 Task: Look for space in Krnov, Czech Republic from 4th June, 2023 to 8th June, 2023 for 2 adults in price range Rs.8000 to Rs.16000. Place can be private room with 1  bedroom having 1 bed and 1 bathroom. Property type can be house, flat, guest house, hotel. Booking option can be shelf check-in. Required host language is English.
Action: Mouse moved to (429, 84)
Screenshot: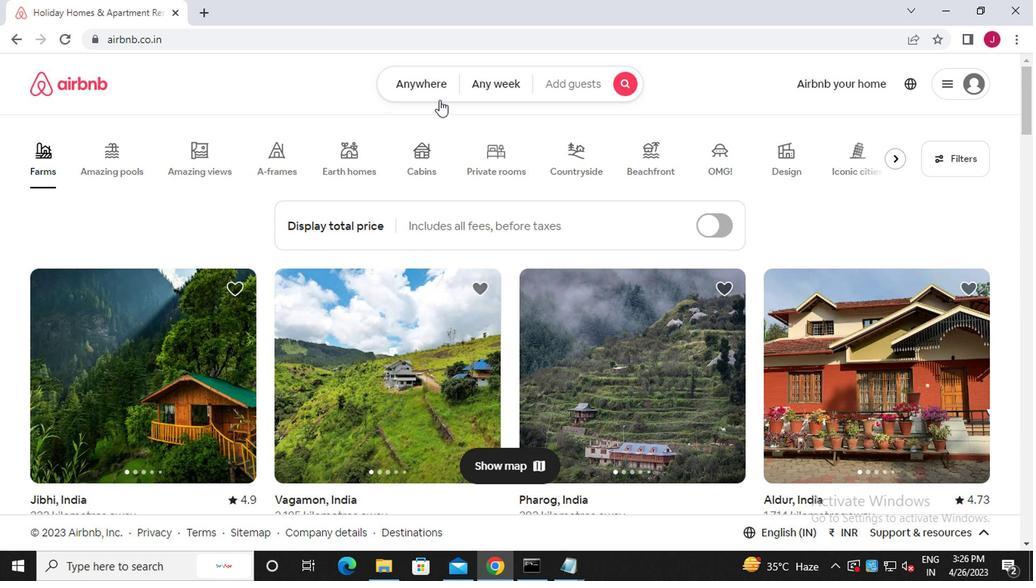 
Action: Mouse pressed left at (429, 84)
Screenshot: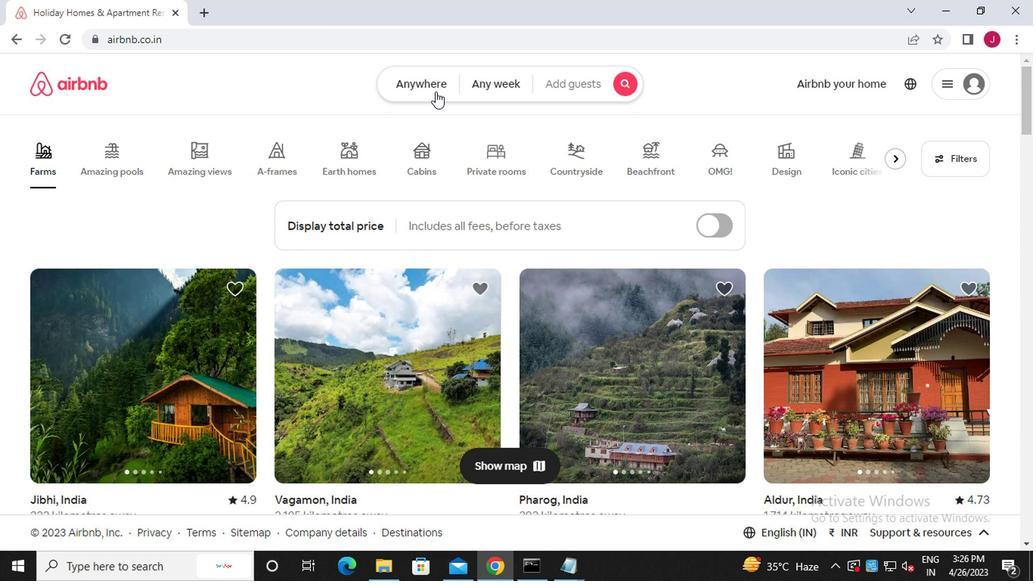 
Action: Mouse moved to (256, 146)
Screenshot: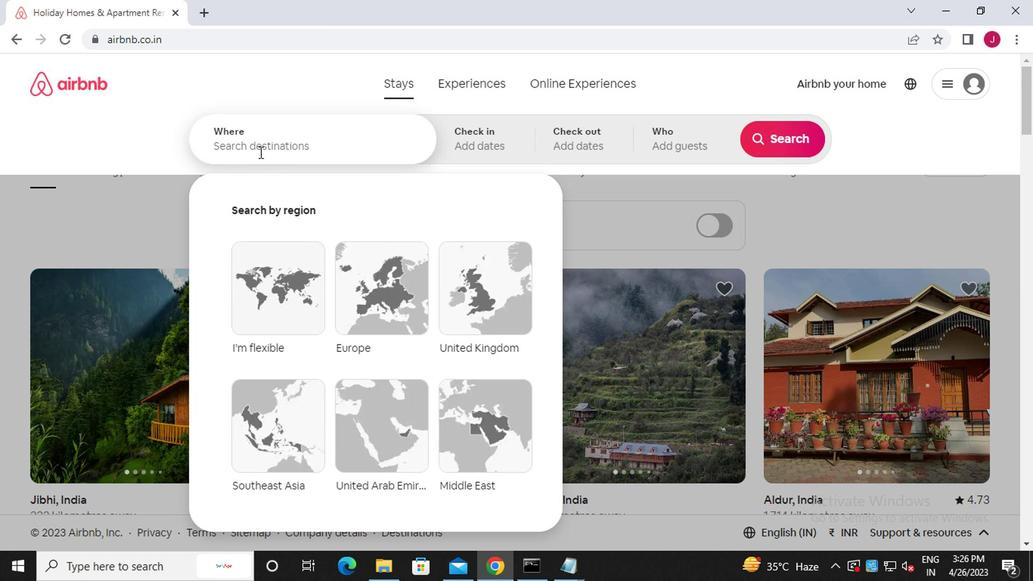 
Action: Mouse pressed left at (256, 146)
Screenshot: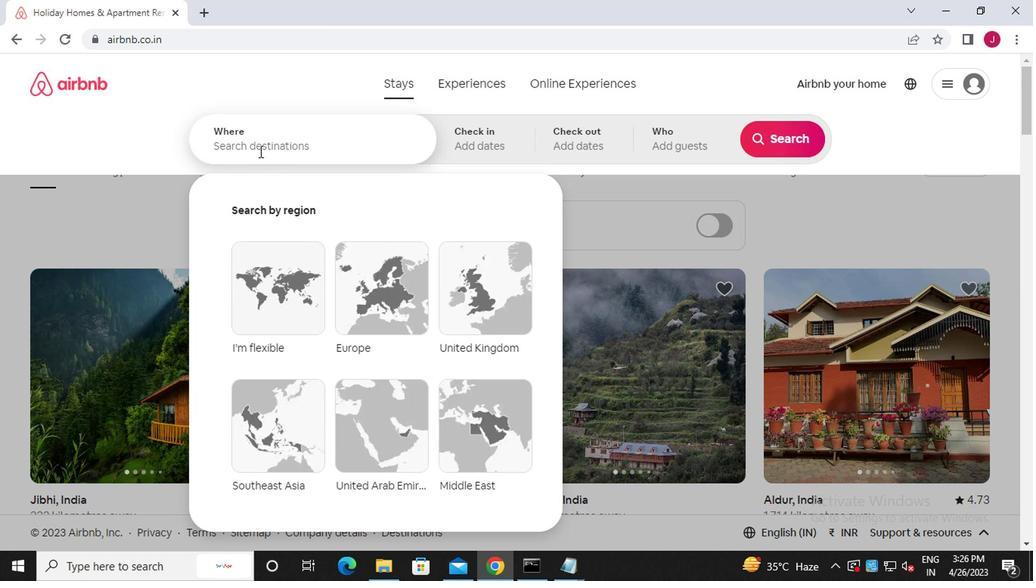 
Action: Mouse moved to (256, 146)
Screenshot: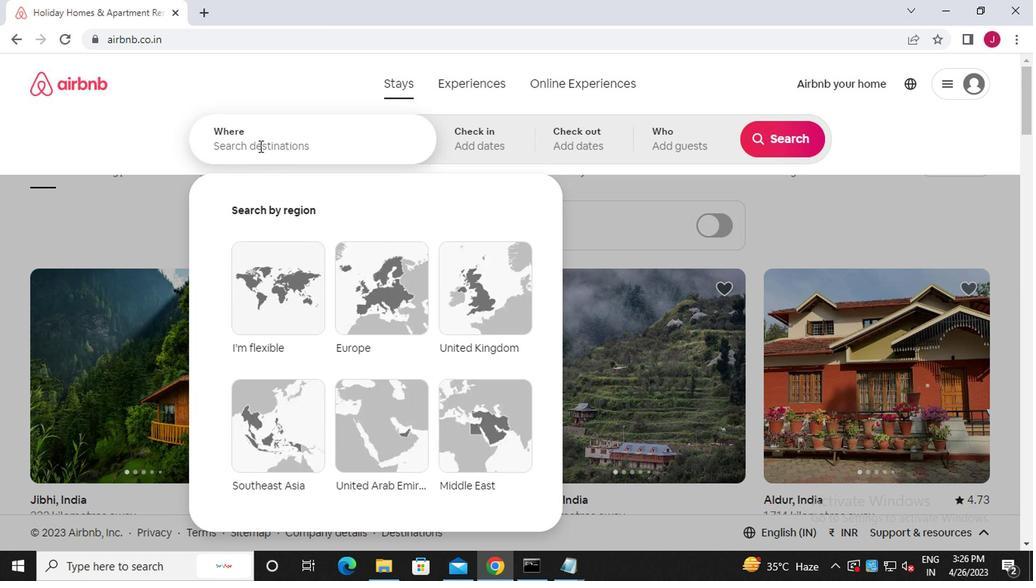 
Action: Key pressed k<Key.caps_lock>rnov,<Key.caps_lock>c<Key.caps_lock>zech
Screenshot: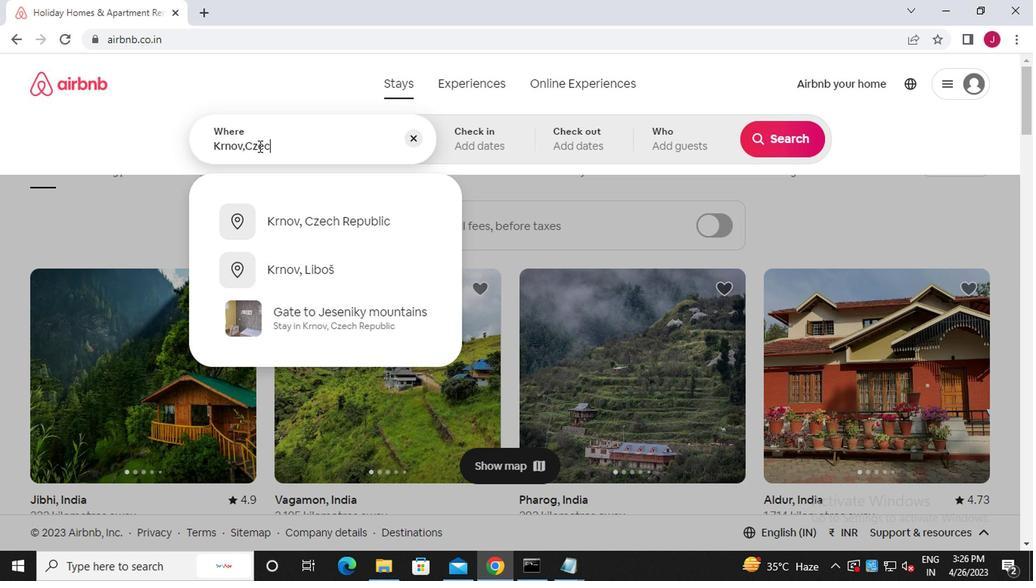
Action: Mouse scrolled (256, 147) with delta (0, 0)
Screenshot: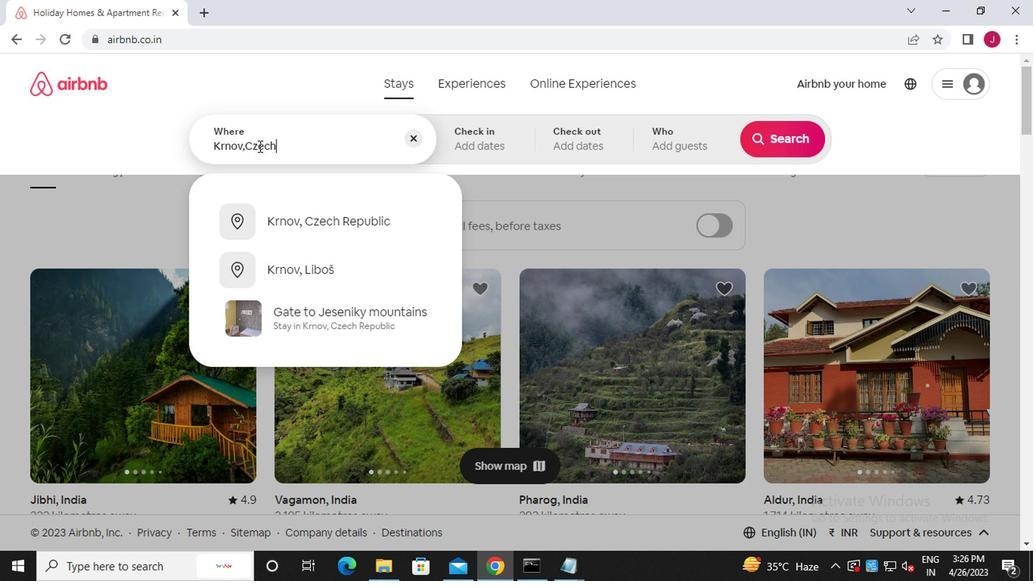 
Action: Mouse moved to (345, 229)
Screenshot: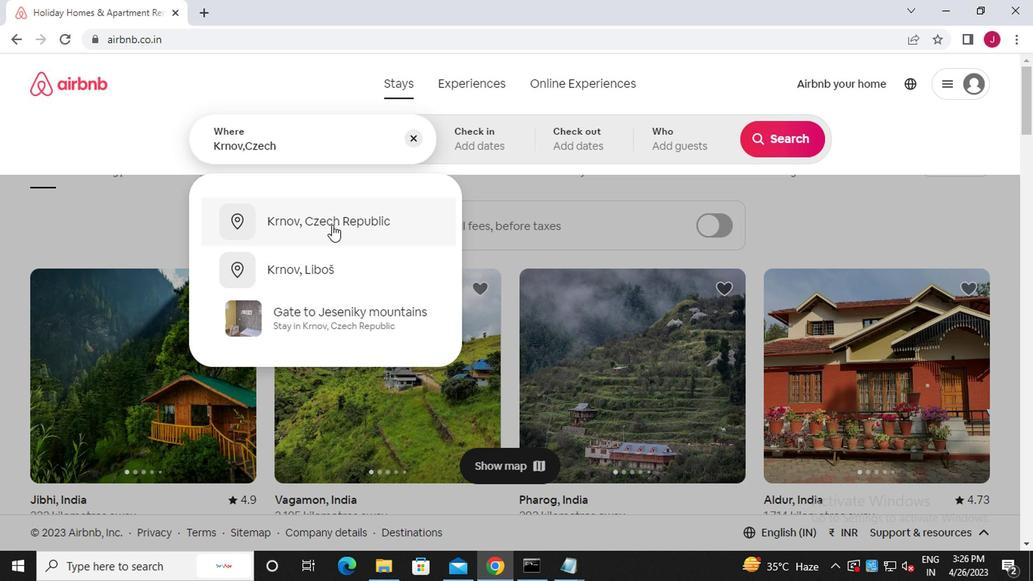 
Action: Mouse pressed left at (345, 229)
Screenshot: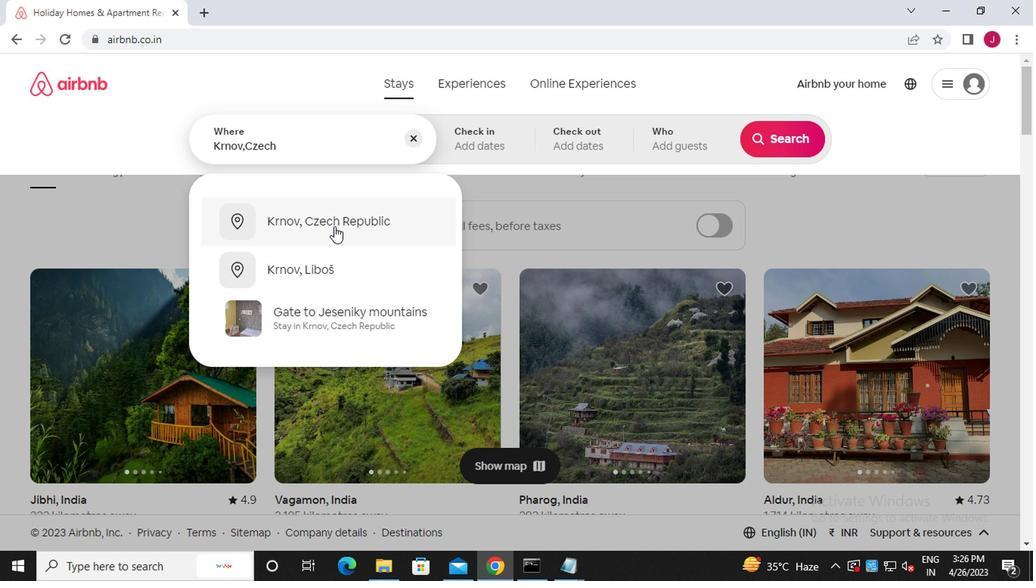 
Action: Mouse moved to (772, 258)
Screenshot: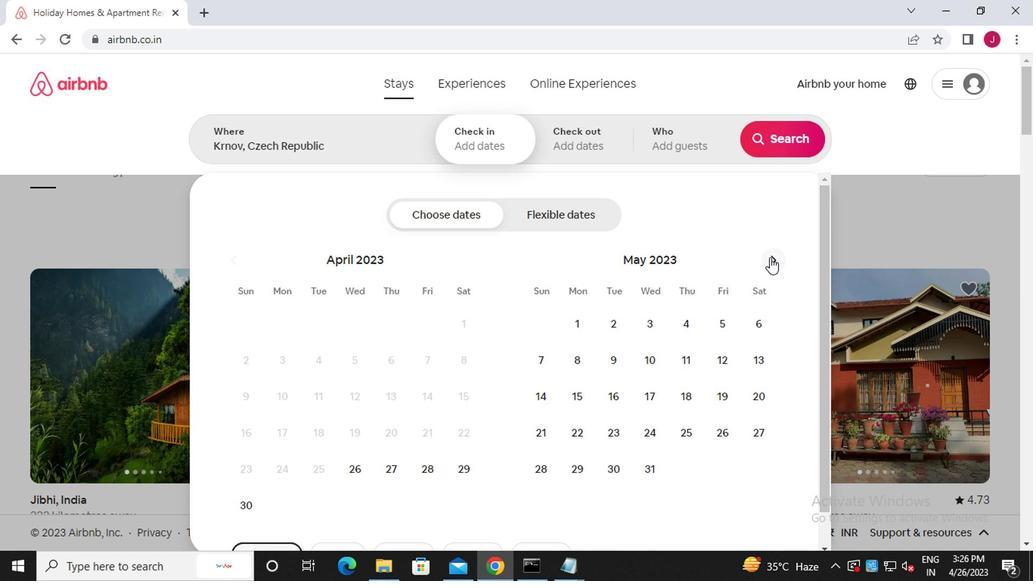 
Action: Mouse pressed left at (772, 258)
Screenshot: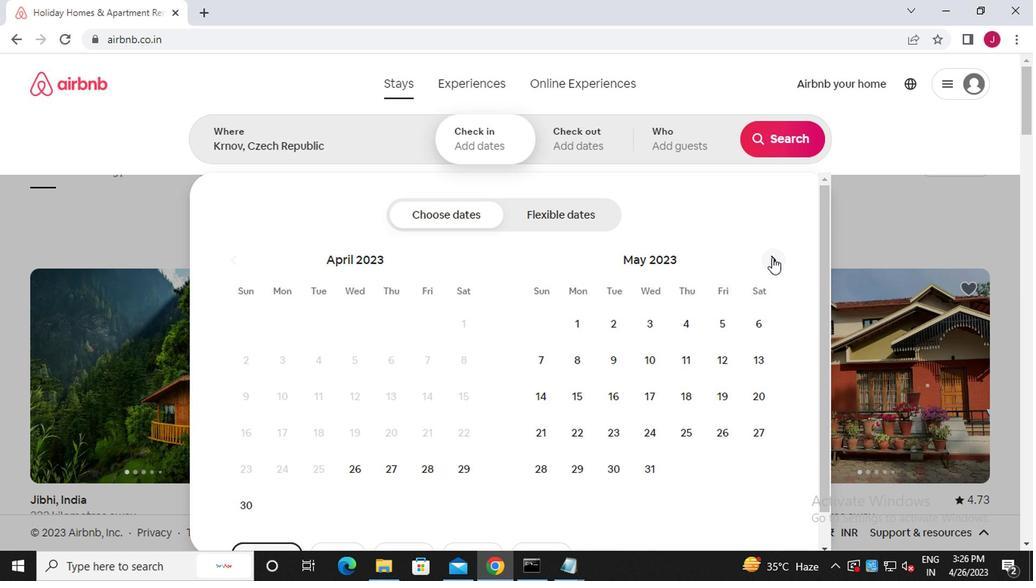 
Action: Mouse moved to (538, 362)
Screenshot: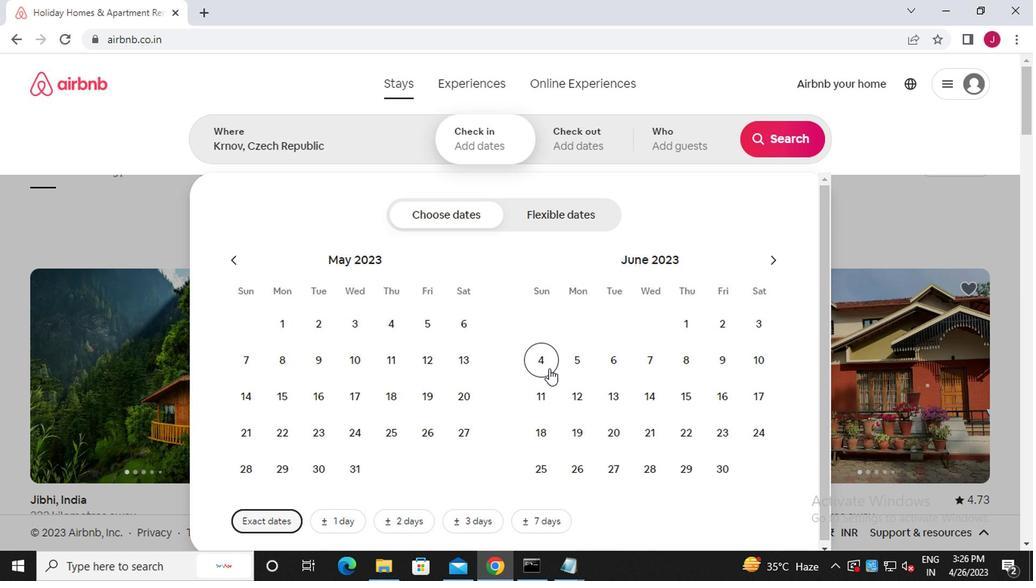 
Action: Mouse pressed left at (538, 362)
Screenshot: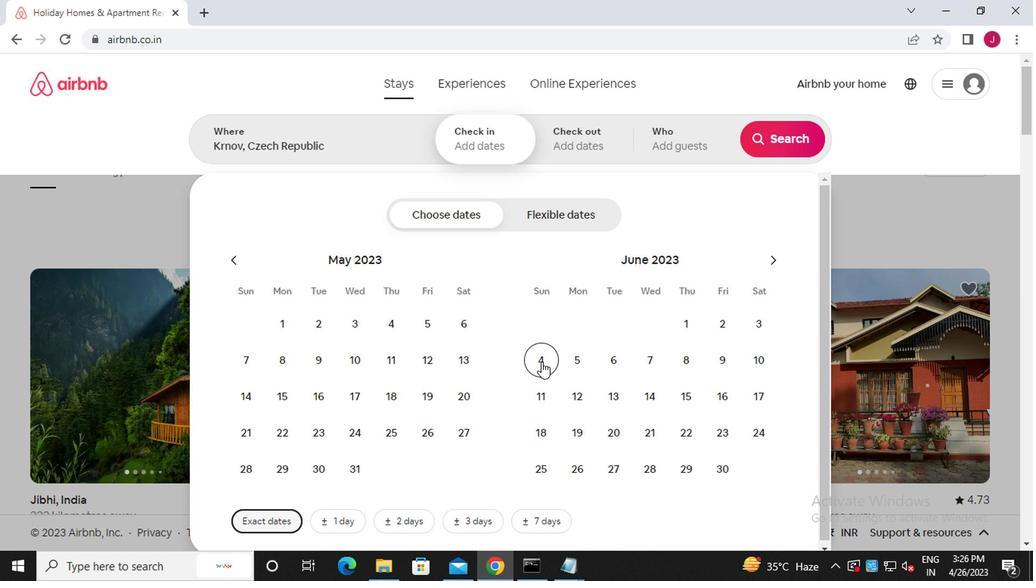 
Action: Mouse moved to (669, 359)
Screenshot: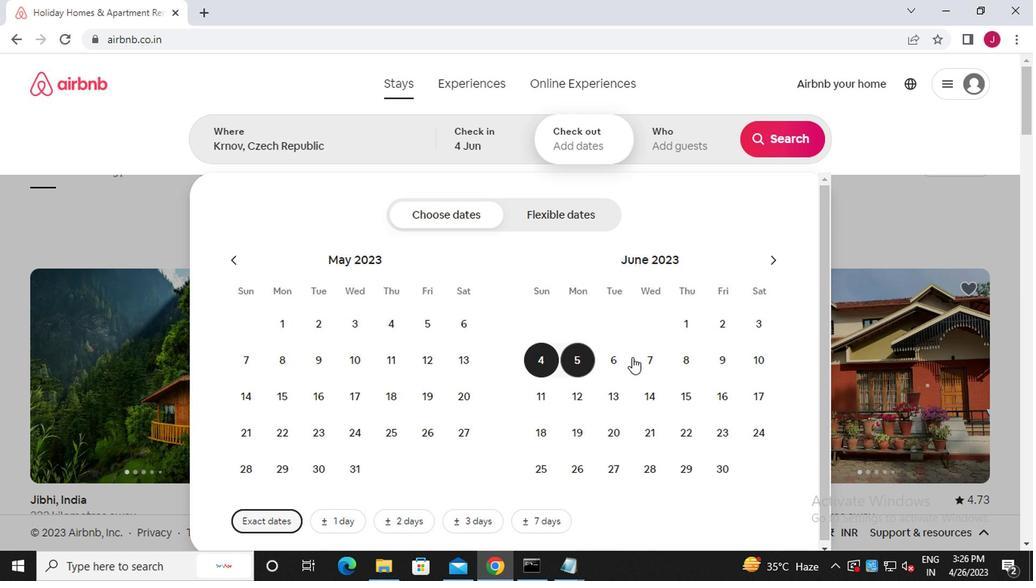 
Action: Mouse pressed left at (669, 359)
Screenshot: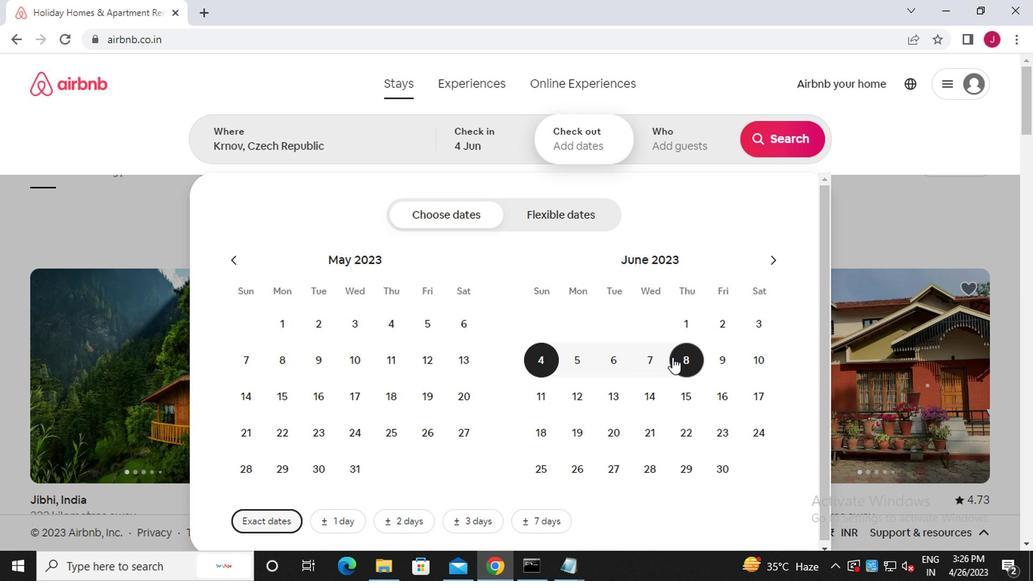 
Action: Mouse moved to (684, 139)
Screenshot: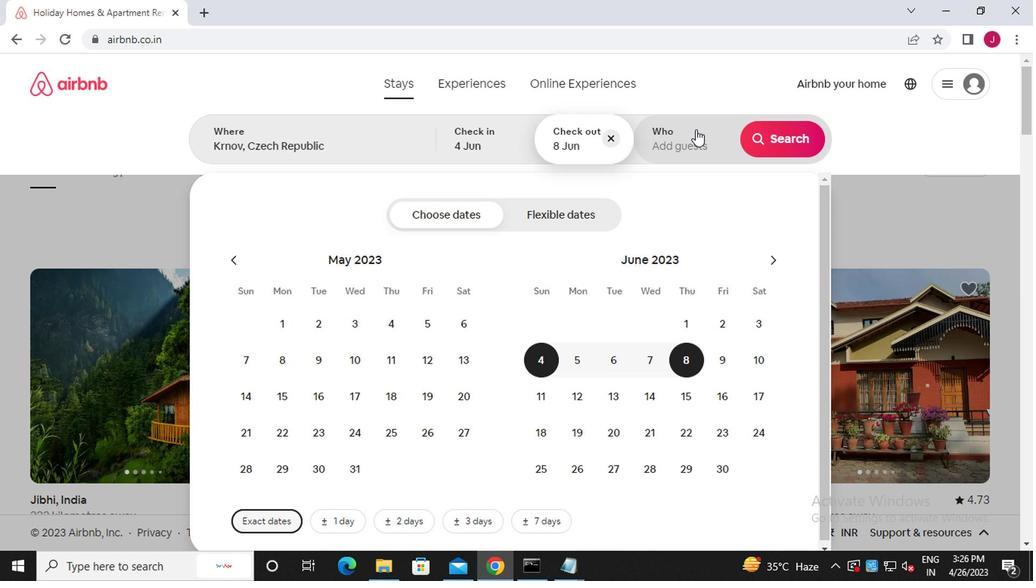 
Action: Mouse pressed left at (684, 139)
Screenshot: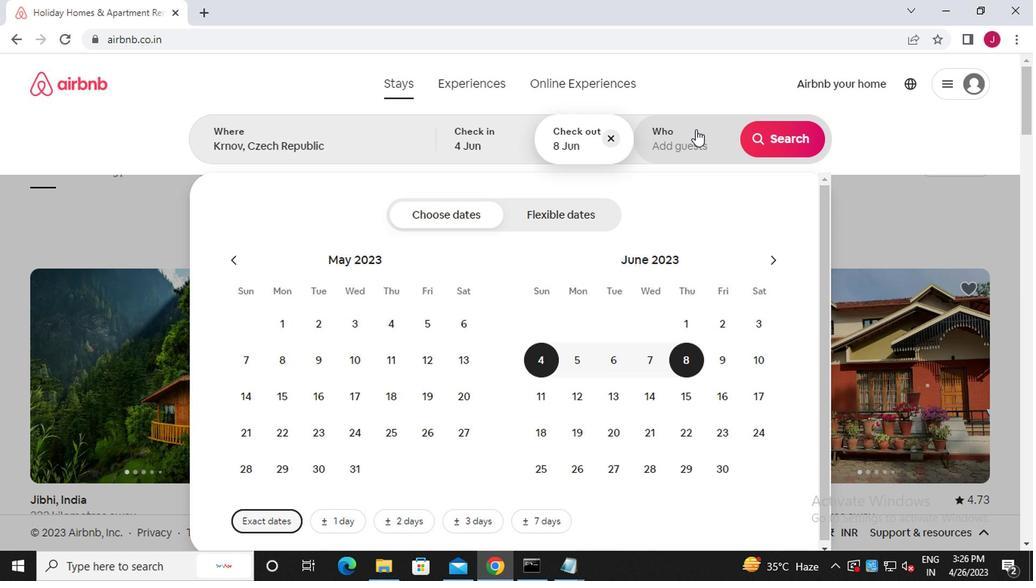 
Action: Mouse moved to (786, 217)
Screenshot: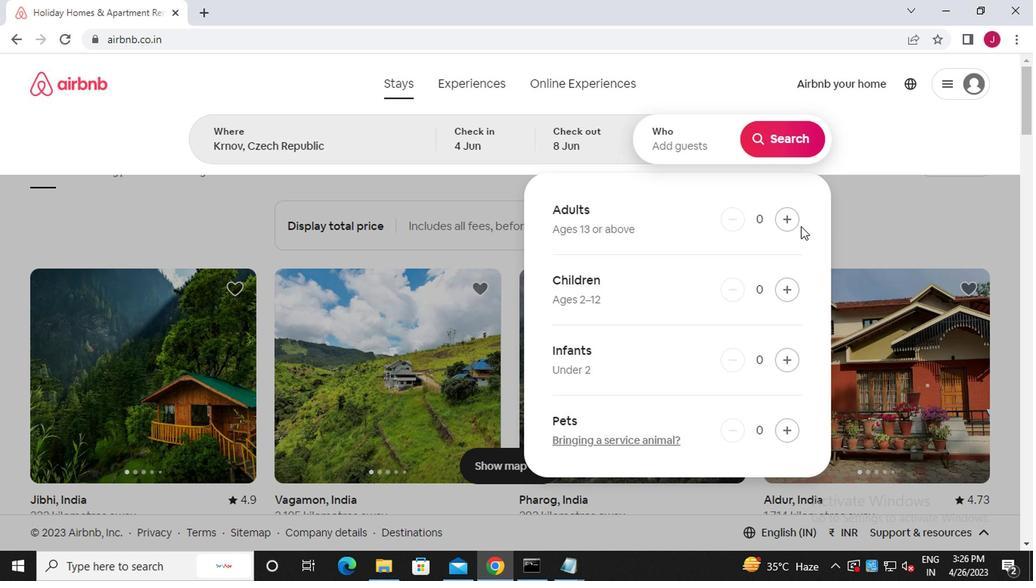 
Action: Mouse pressed left at (786, 217)
Screenshot: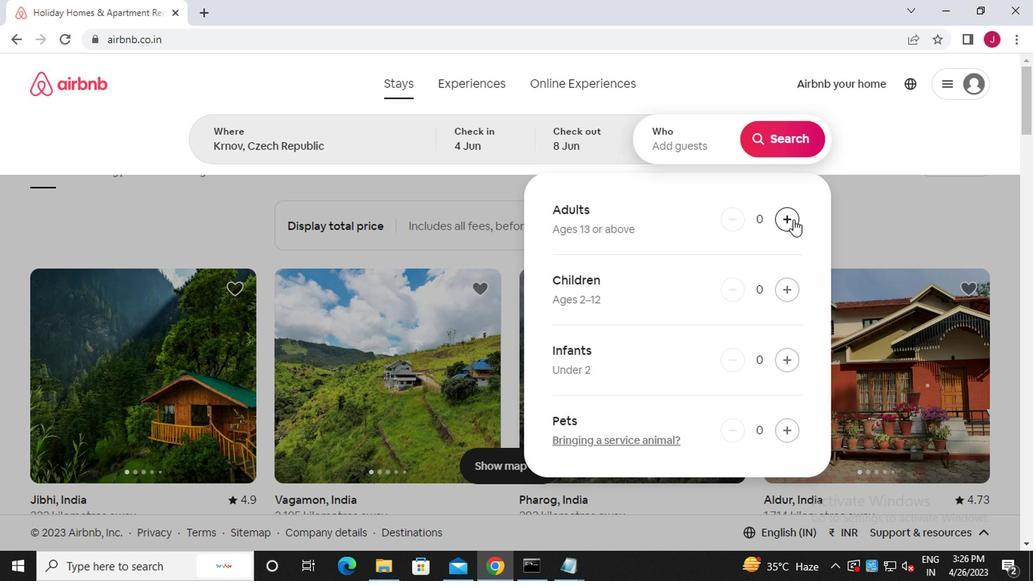
Action: Mouse moved to (786, 217)
Screenshot: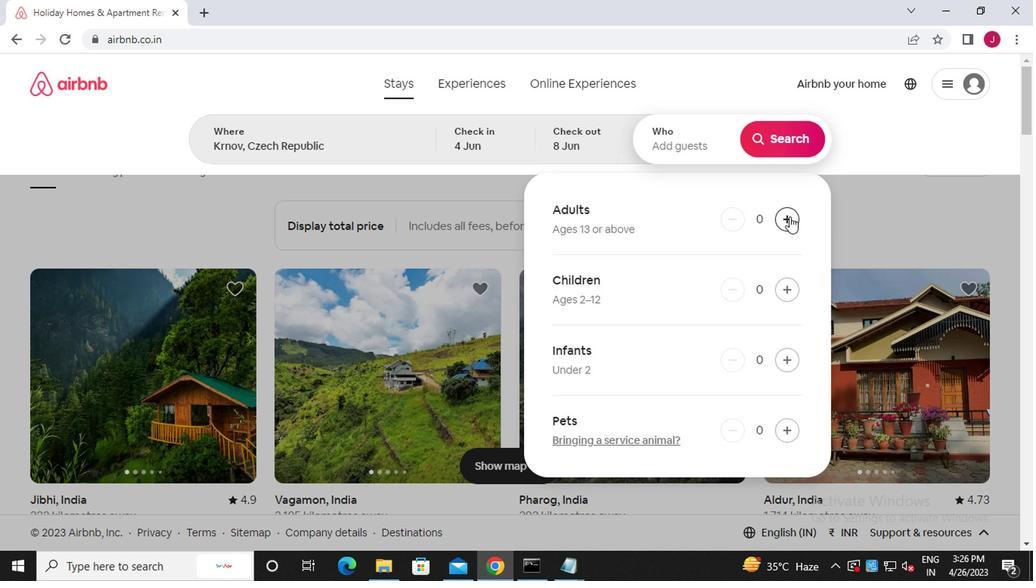 
Action: Mouse pressed left at (786, 217)
Screenshot: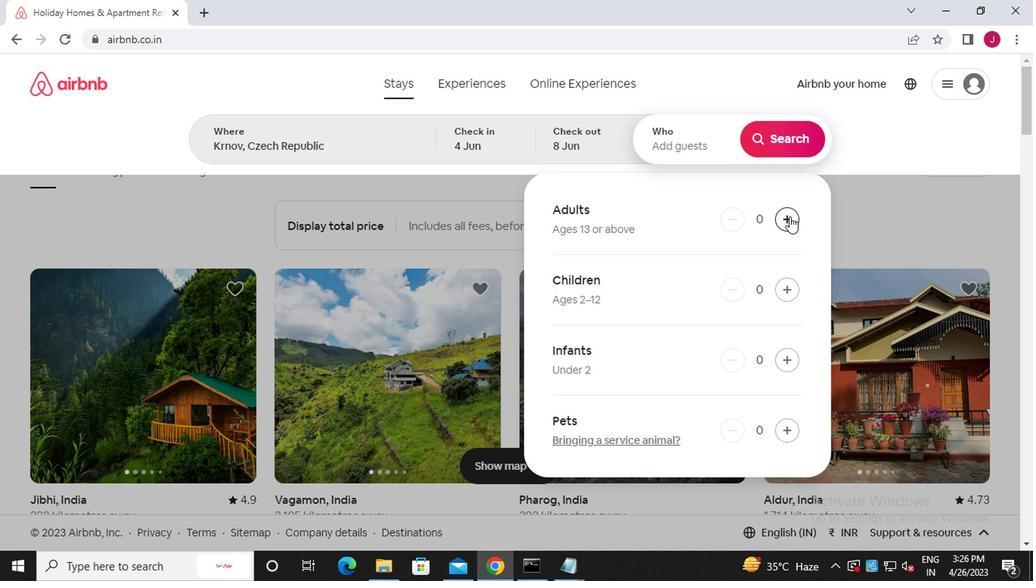 
Action: Mouse moved to (786, 142)
Screenshot: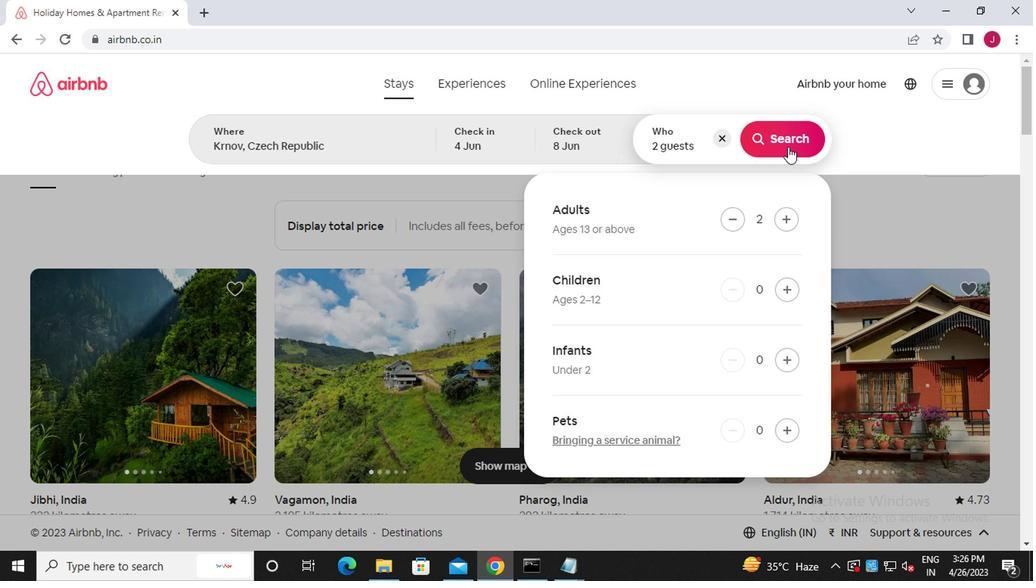 
Action: Mouse pressed left at (786, 142)
Screenshot: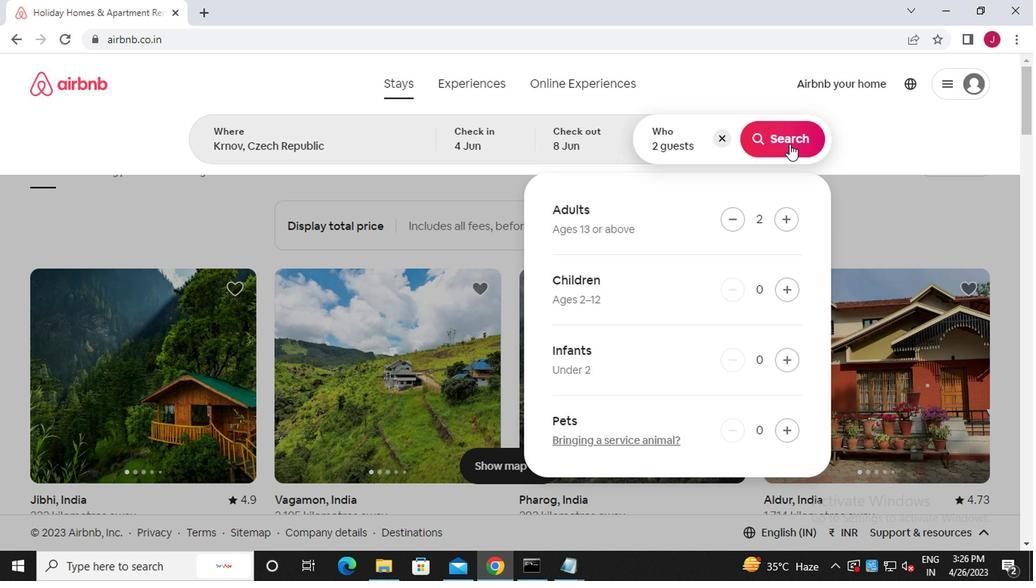 
Action: Mouse moved to (967, 136)
Screenshot: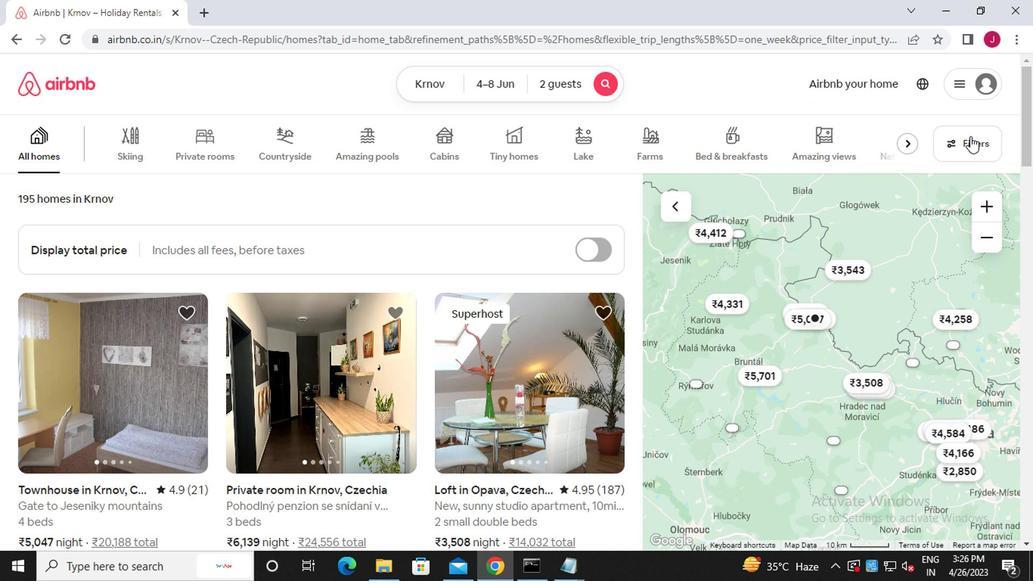 
Action: Mouse pressed left at (967, 136)
Screenshot: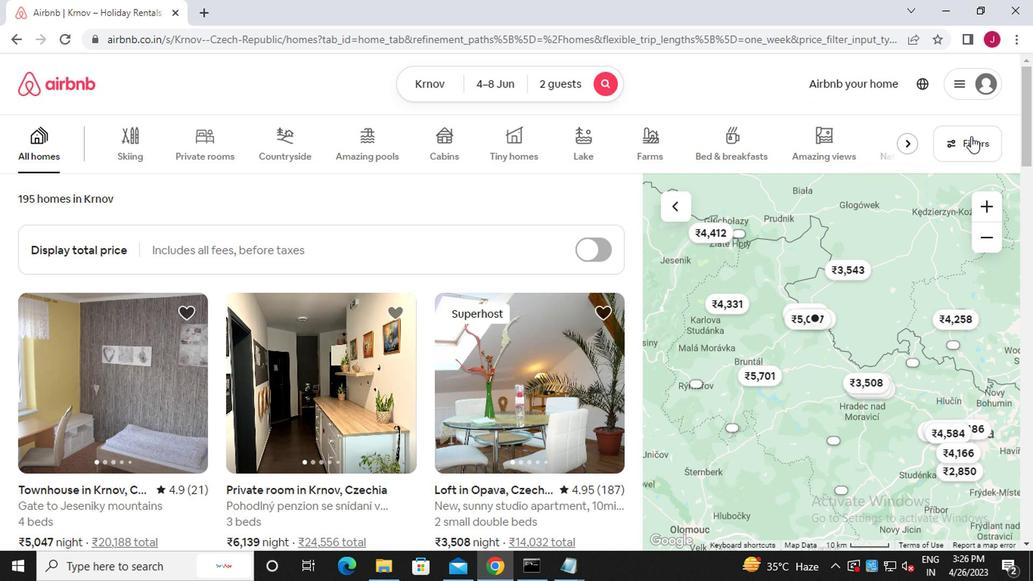 
Action: Mouse moved to (418, 340)
Screenshot: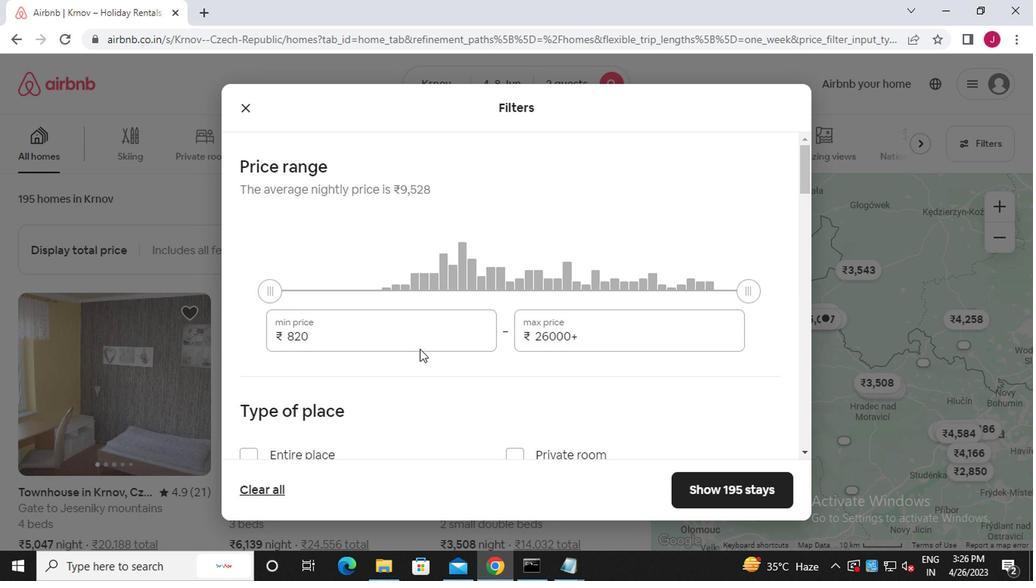 
Action: Mouse pressed left at (418, 340)
Screenshot: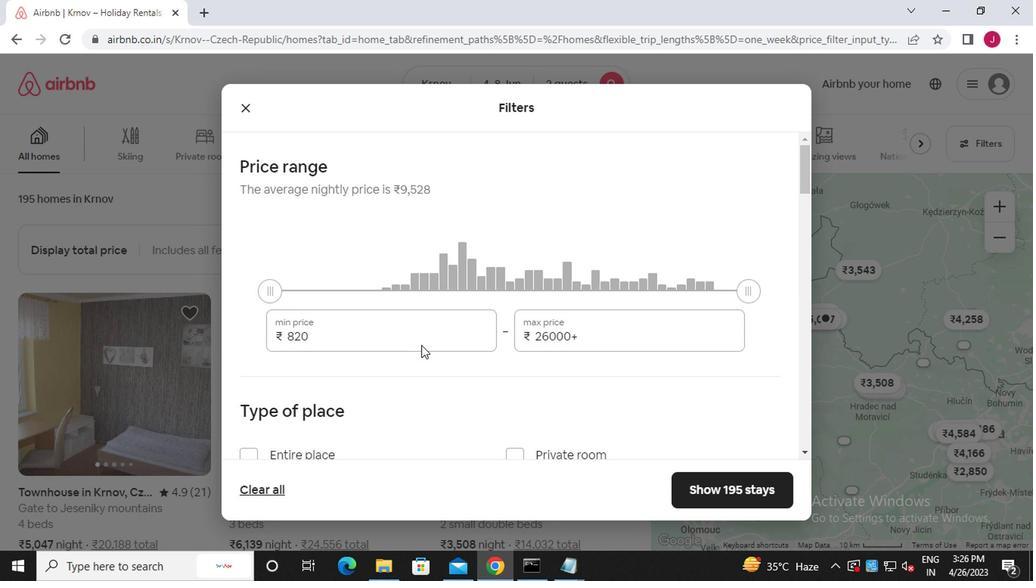 
Action: Mouse moved to (413, 335)
Screenshot: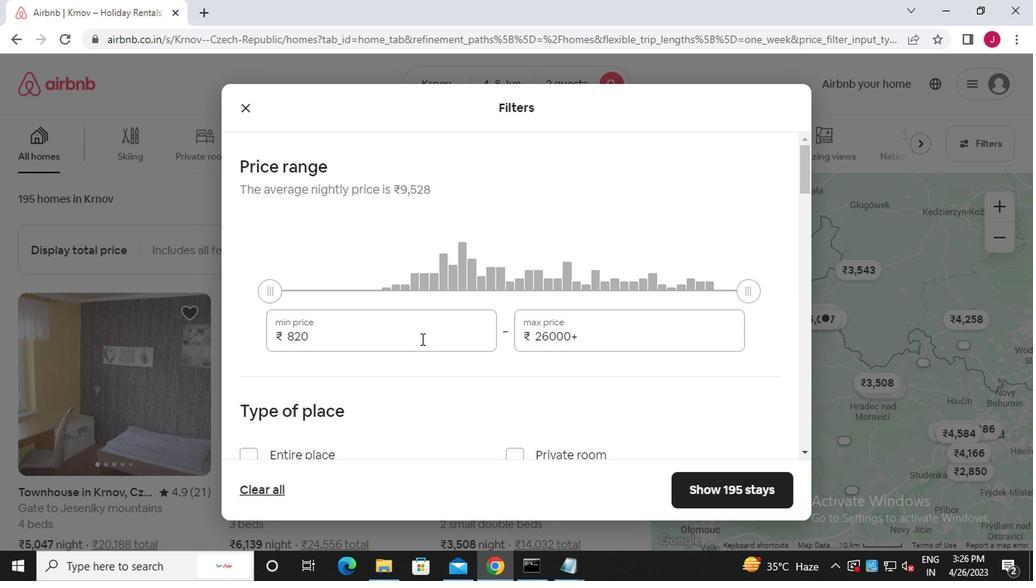 
Action: Key pressed <Key.backspace><Key.backspace><<96>><<96>><<96>><Key.backspace><Key.backspace><Key.backspace><Key.backspace><Key.backspace><Key.backspace><Key.backspace><Key.backspace><Key.backspace><<104>><<96>><<96>><<96>>
Screenshot: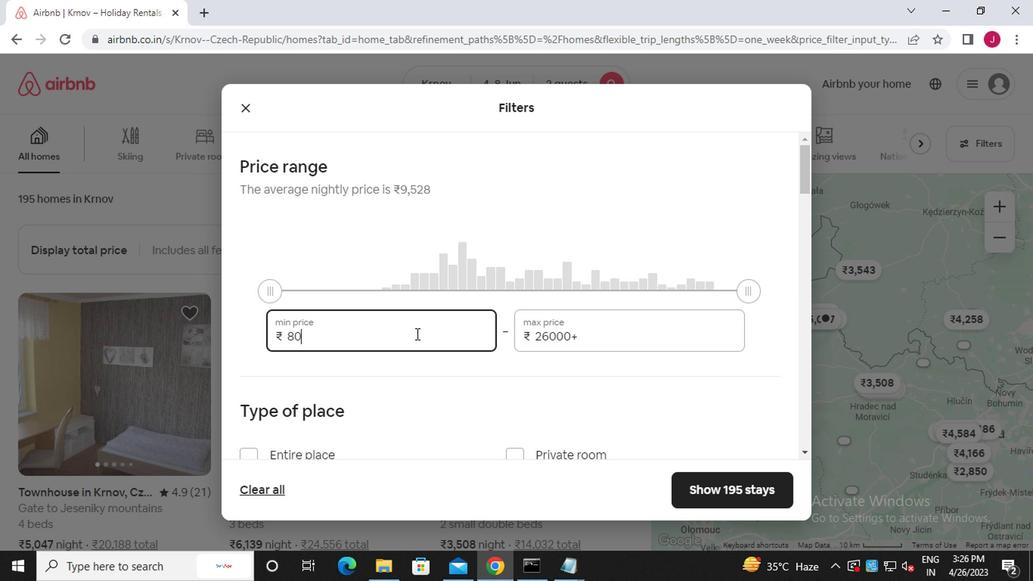 
Action: Mouse moved to (625, 341)
Screenshot: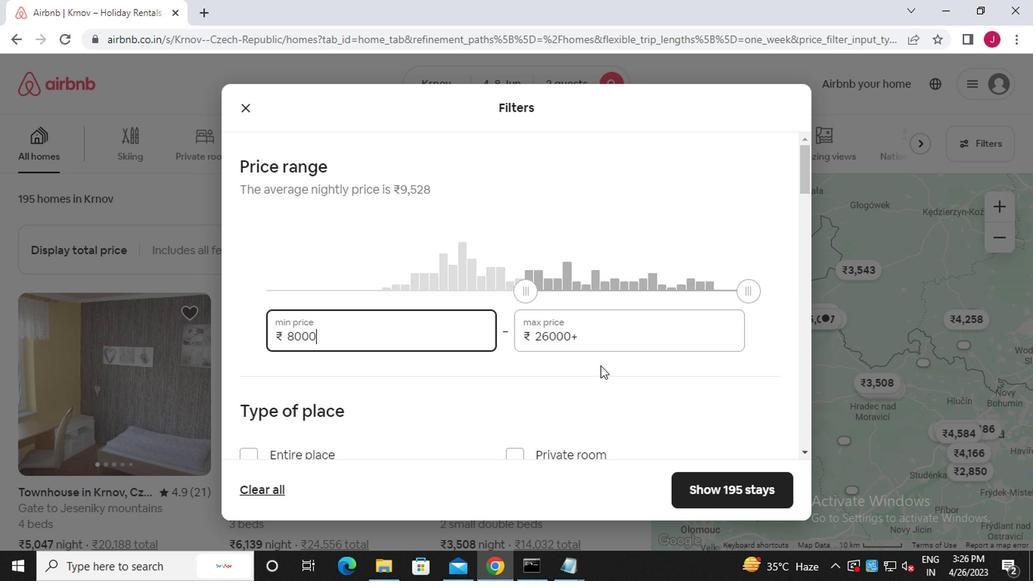 
Action: Mouse pressed left at (625, 341)
Screenshot: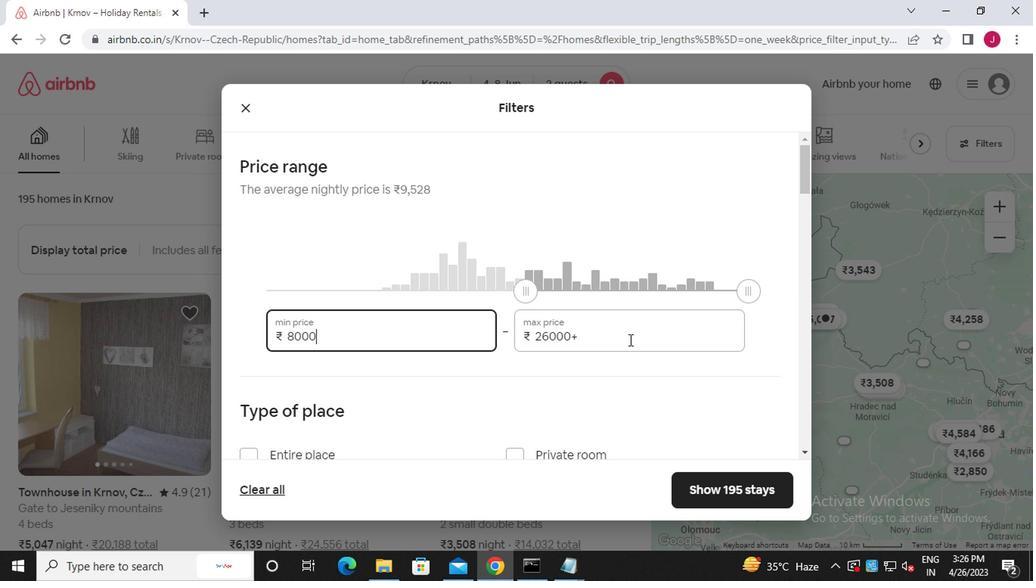 
Action: Mouse moved to (630, 340)
Screenshot: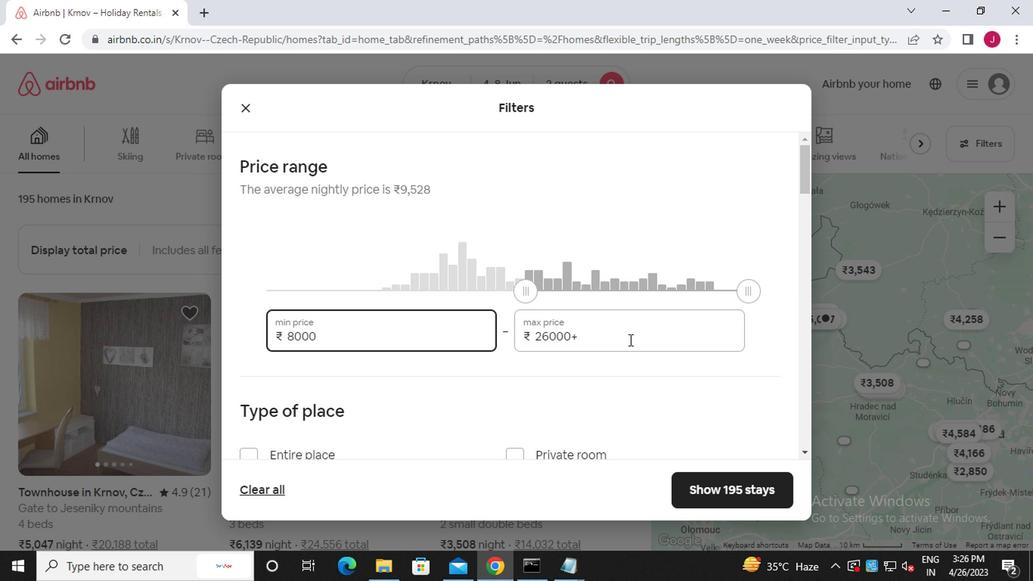 
Action: Key pressed <Key.backspace><Key.backspace><Key.backspace><Key.backspace><Key.backspace><Key.backspace><Key.backspace><Key.backspace><Key.backspace><Key.backspace><<97>><<102>><<96>><<96>><<96>>
Screenshot: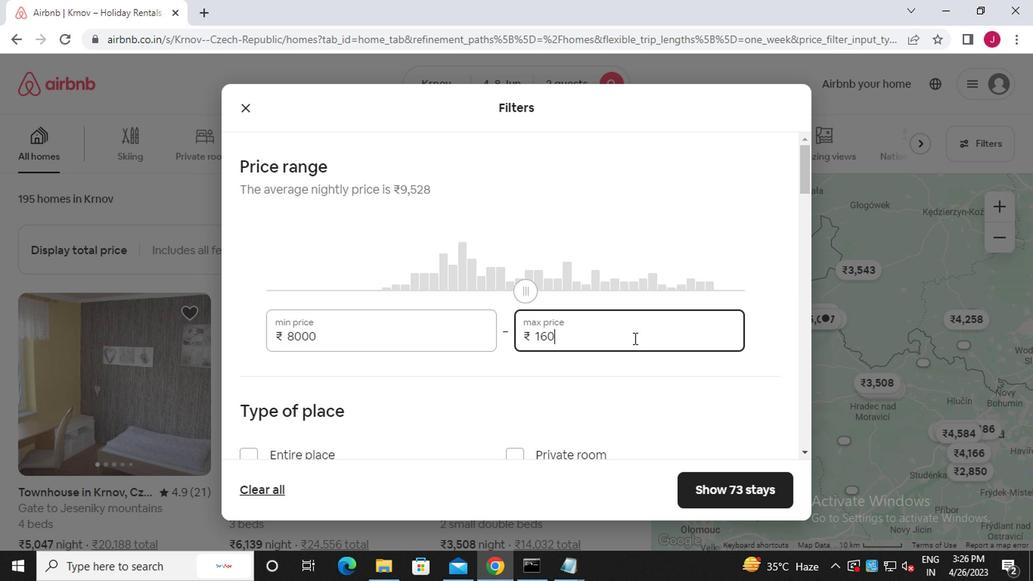 
Action: Mouse moved to (637, 340)
Screenshot: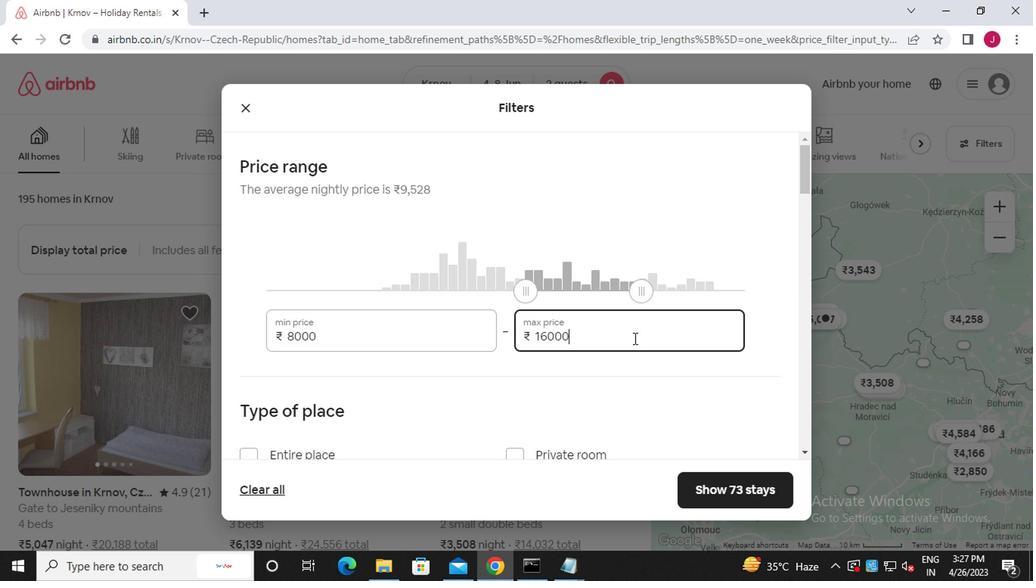 
Action: Mouse scrolled (637, 339) with delta (0, -1)
Screenshot: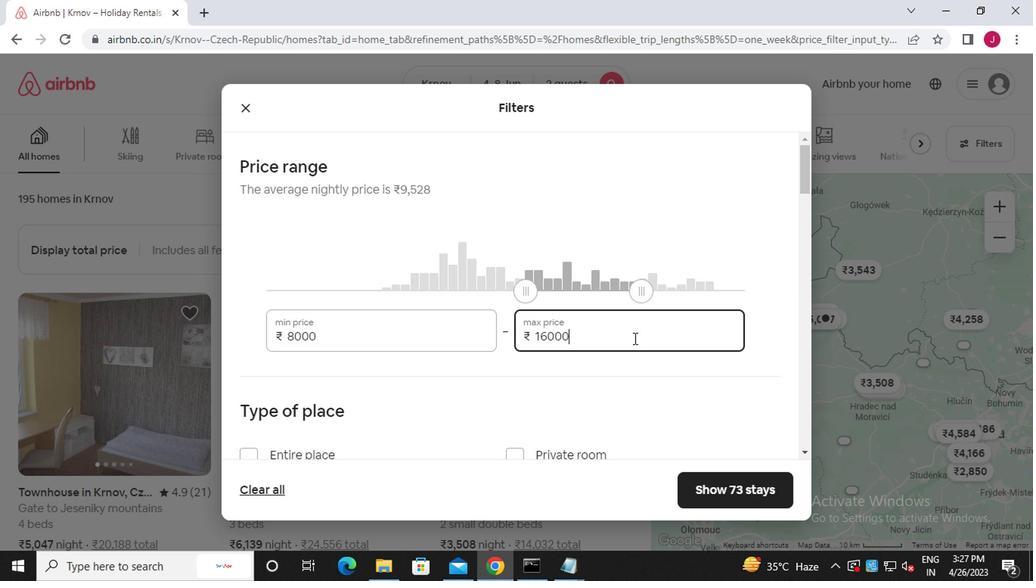 
Action: Mouse moved to (638, 343)
Screenshot: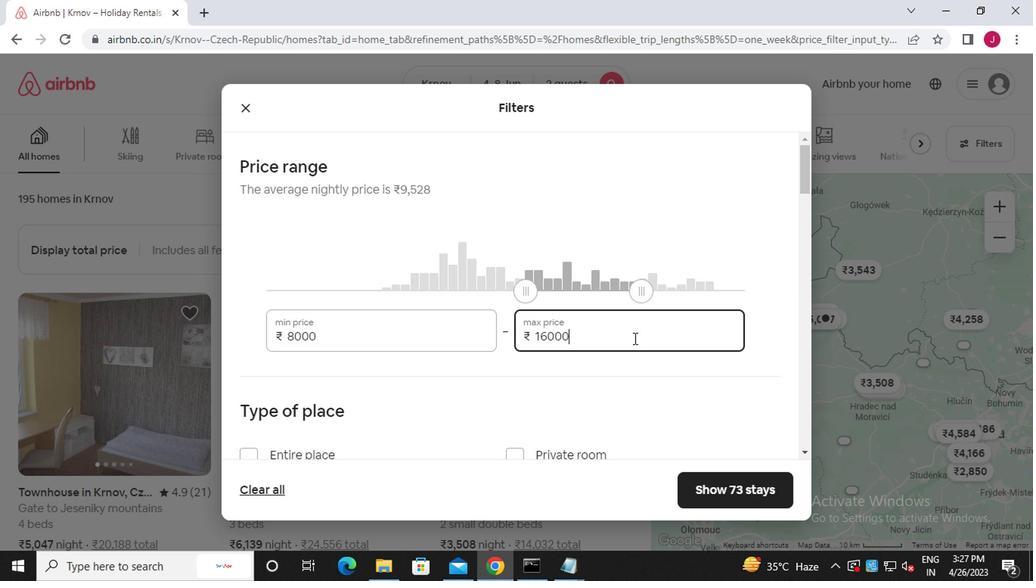 
Action: Mouse scrolled (638, 342) with delta (0, -1)
Screenshot: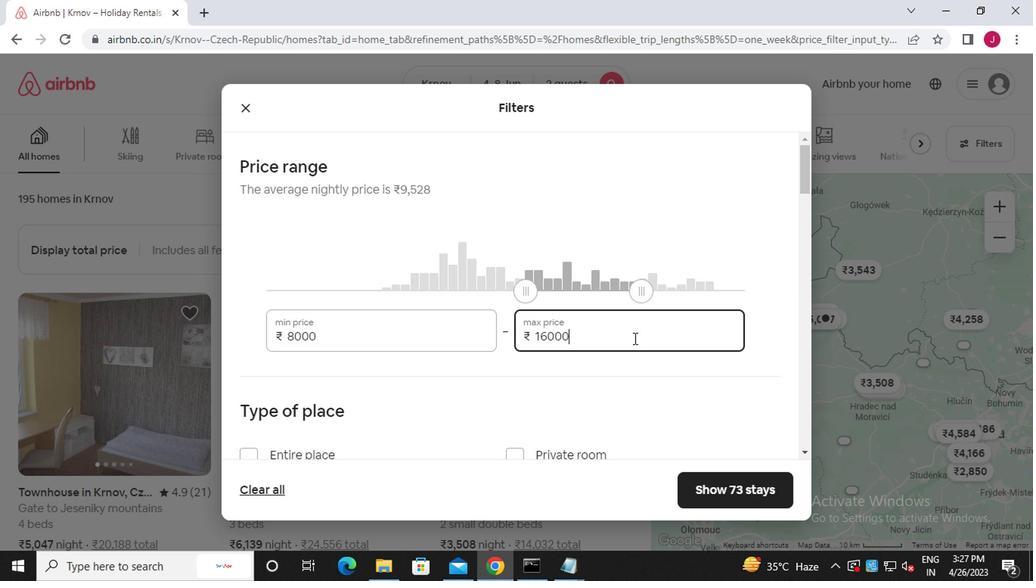 
Action: Mouse moved to (519, 308)
Screenshot: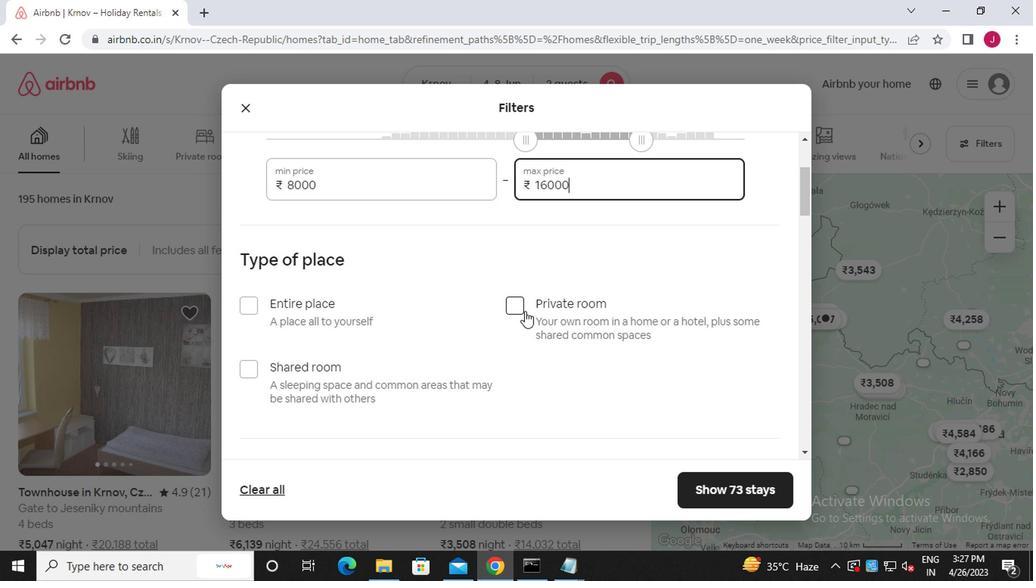 
Action: Mouse pressed left at (519, 308)
Screenshot: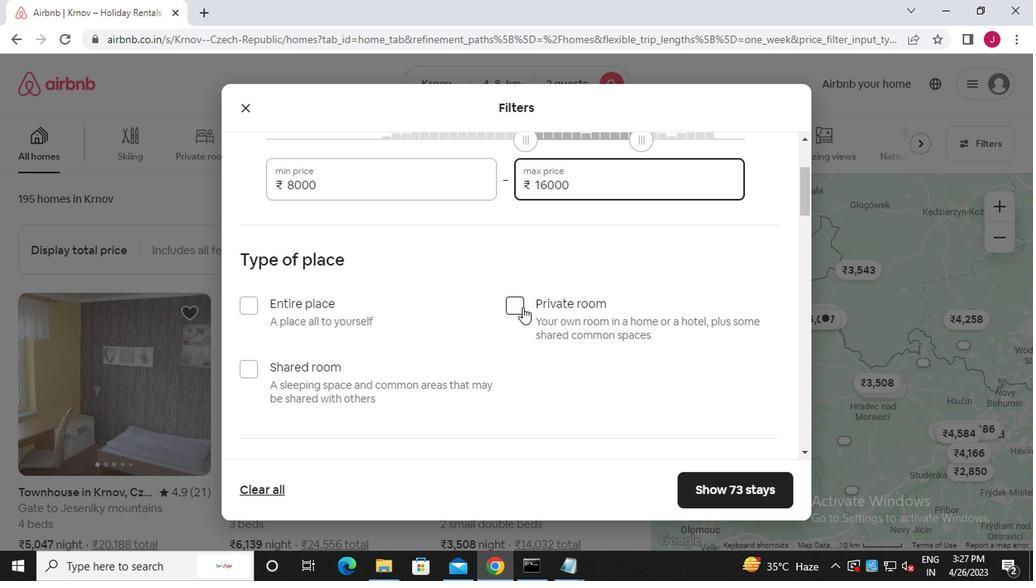 
Action: Mouse moved to (545, 331)
Screenshot: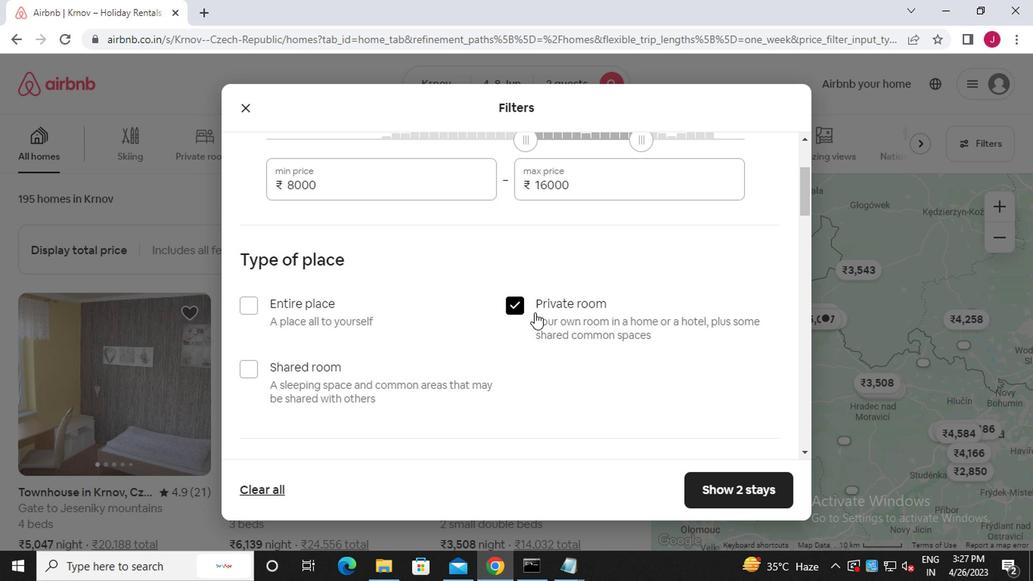 
Action: Mouse scrolled (545, 330) with delta (0, 0)
Screenshot: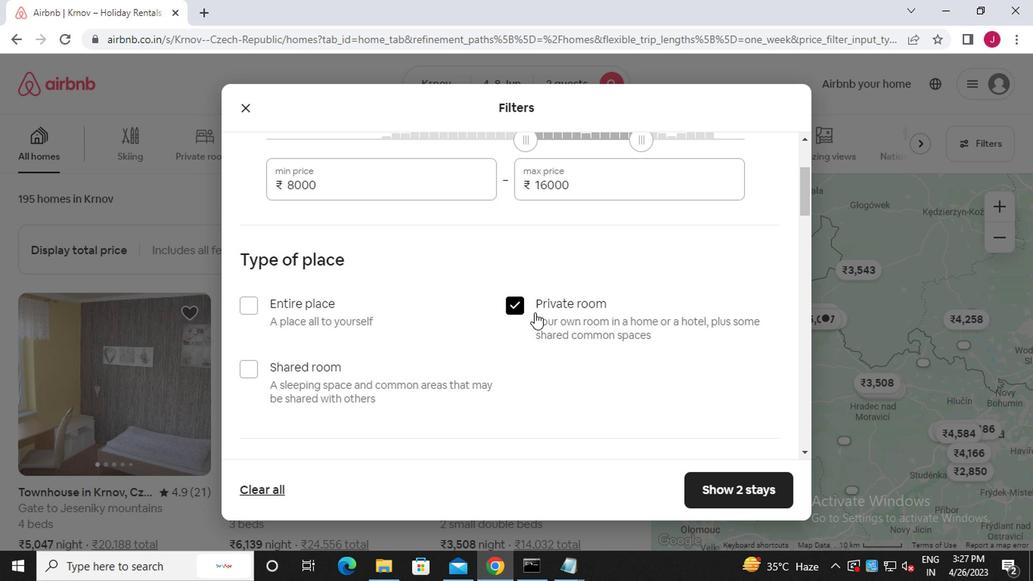 
Action: Mouse moved to (542, 332)
Screenshot: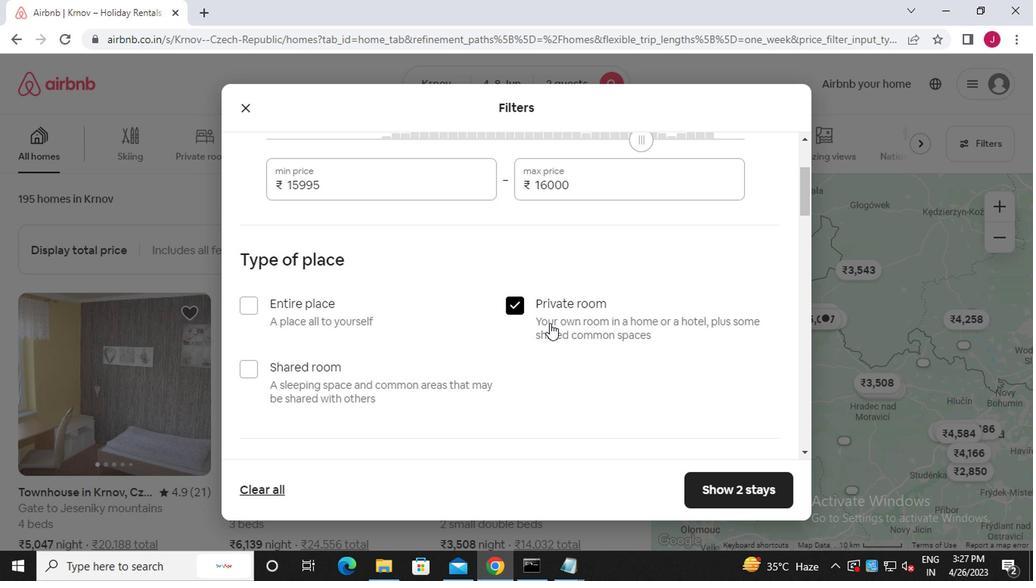
Action: Mouse scrolled (542, 331) with delta (0, -1)
Screenshot: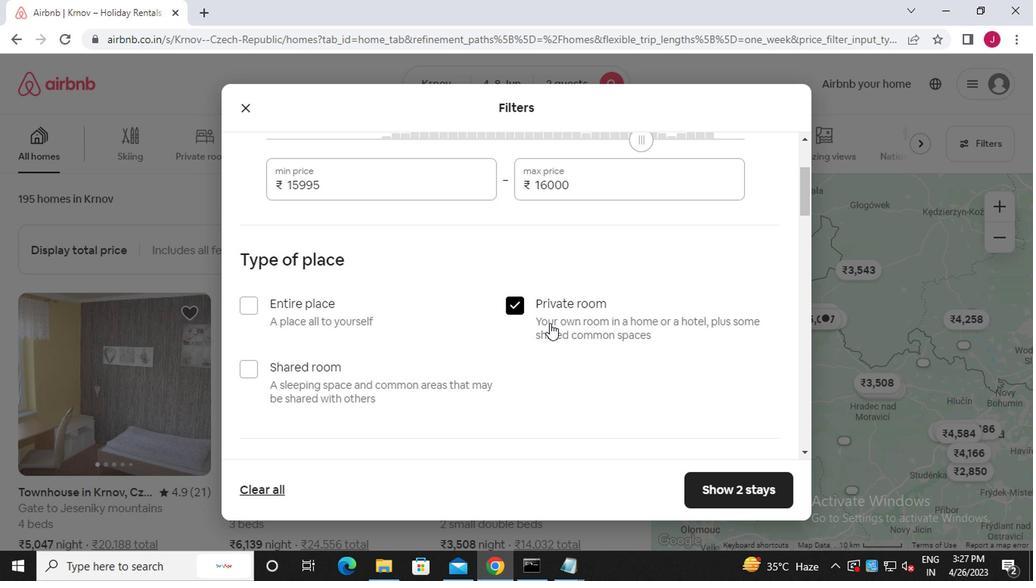 
Action: Mouse scrolled (542, 331) with delta (0, -1)
Screenshot: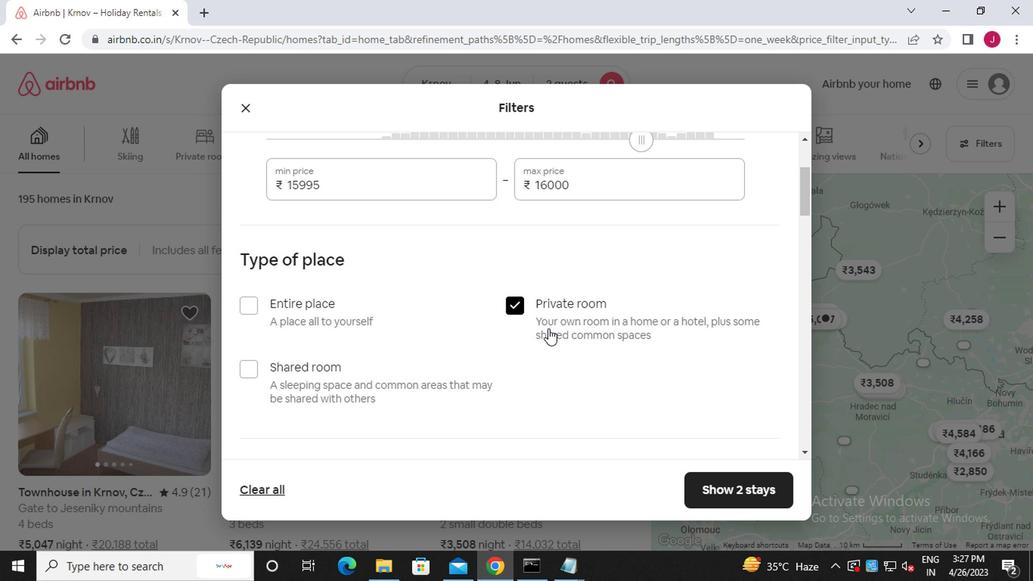 
Action: Mouse moved to (482, 327)
Screenshot: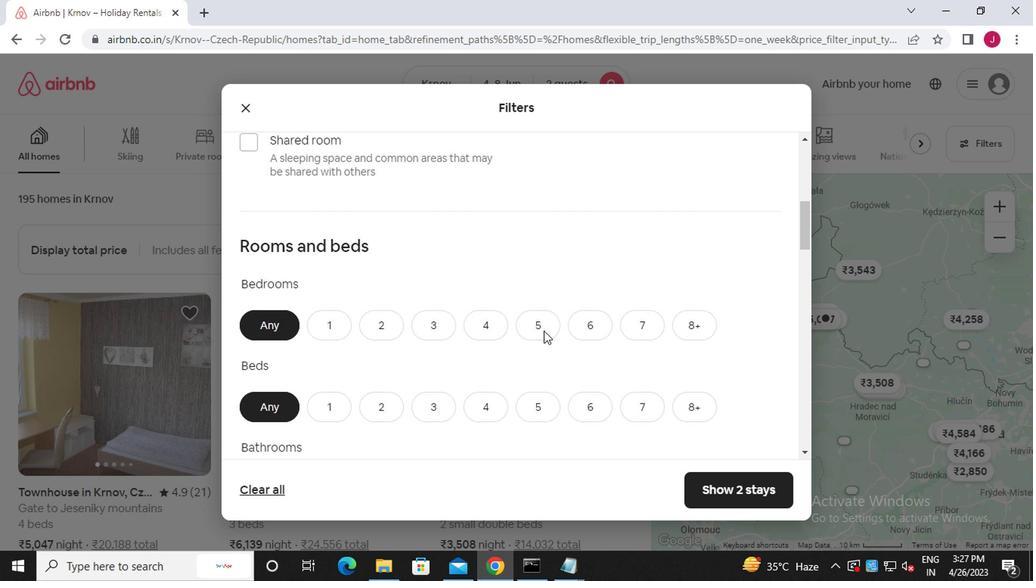 
Action: Mouse scrolled (482, 326) with delta (0, -1)
Screenshot: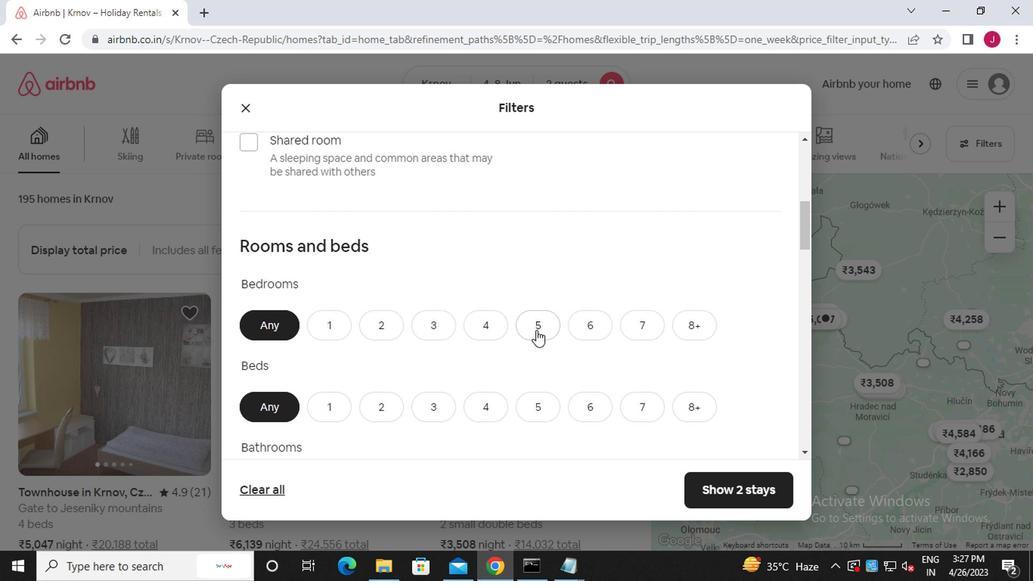 
Action: Mouse moved to (336, 244)
Screenshot: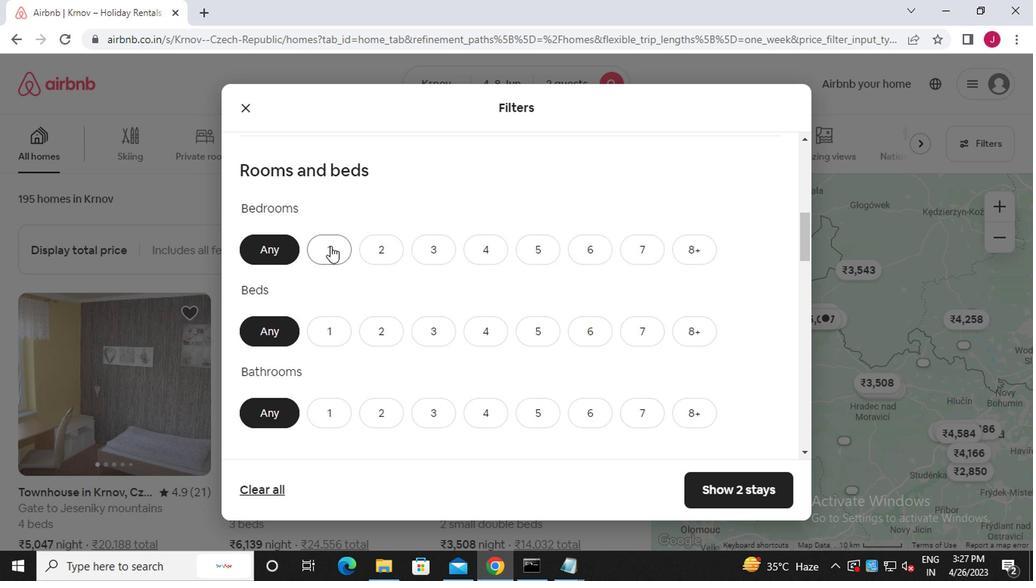 
Action: Mouse pressed left at (336, 244)
Screenshot: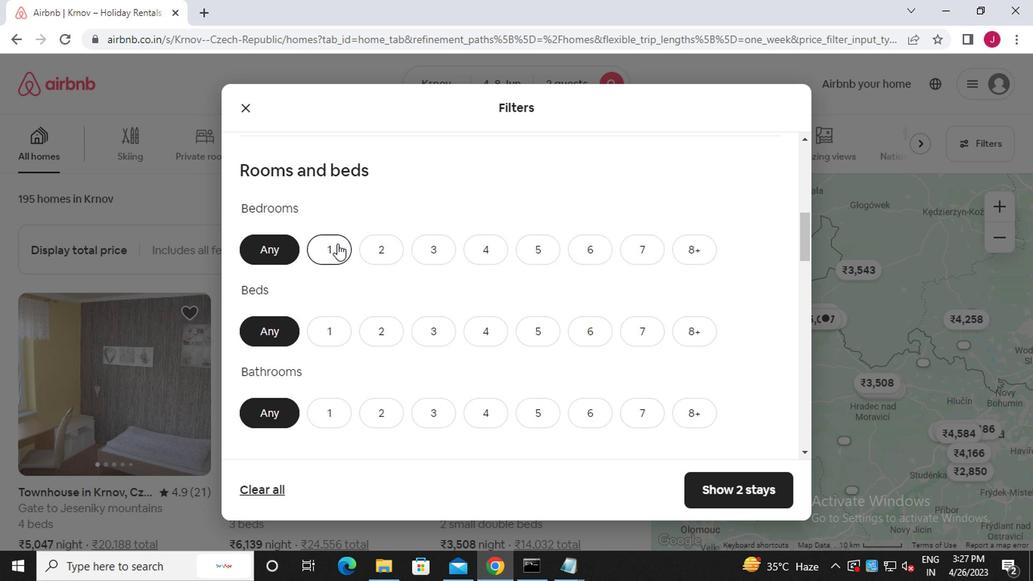 
Action: Mouse moved to (323, 323)
Screenshot: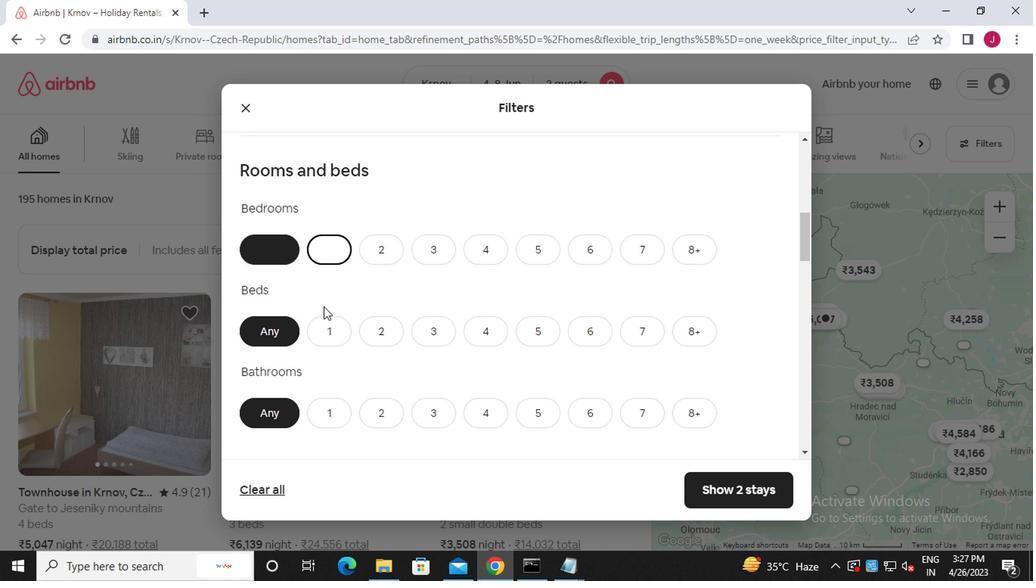 
Action: Mouse pressed left at (323, 323)
Screenshot: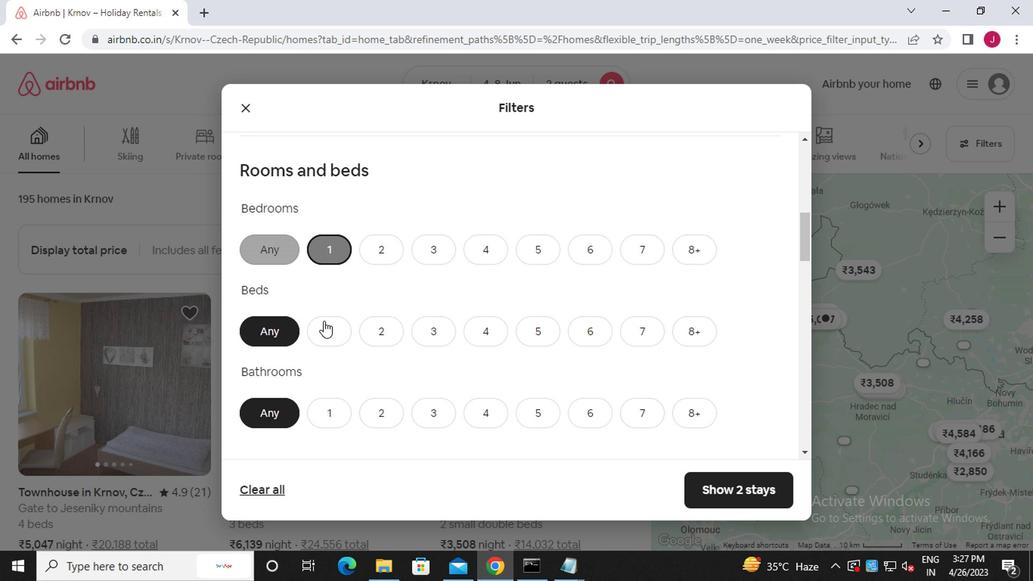 
Action: Mouse moved to (328, 413)
Screenshot: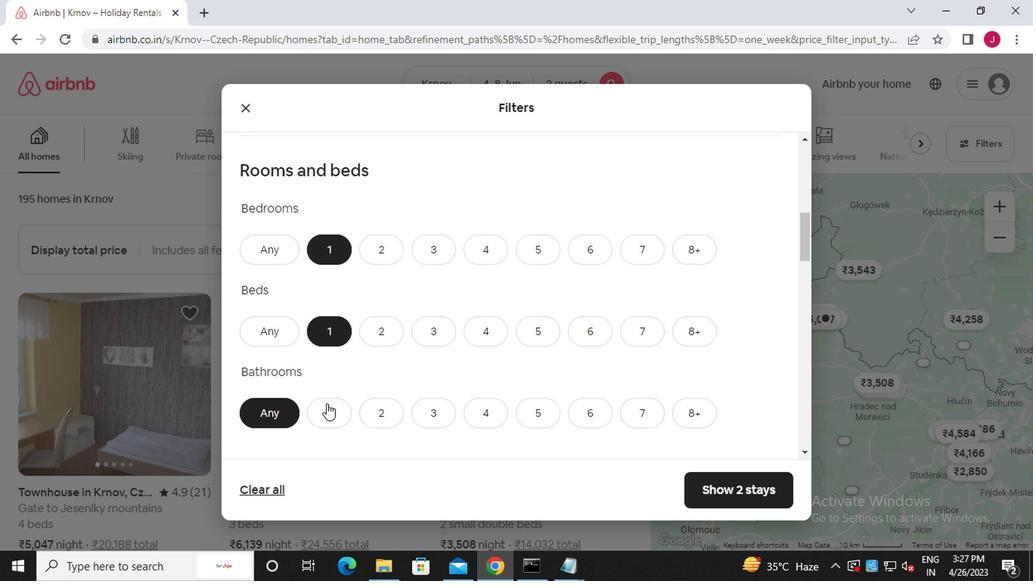 
Action: Mouse pressed left at (328, 413)
Screenshot: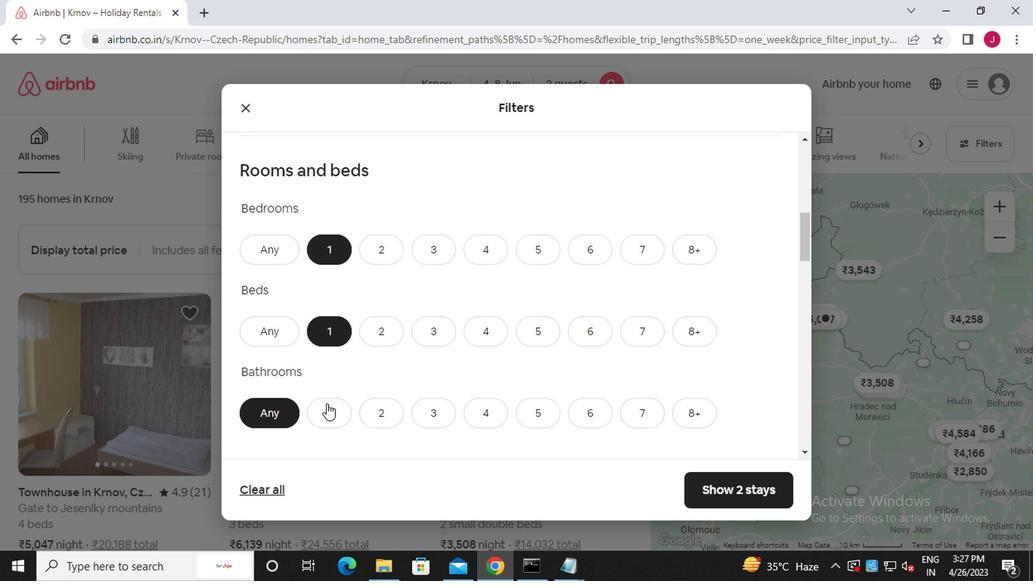 
Action: Mouse moved to (350, 442)
Screenshot: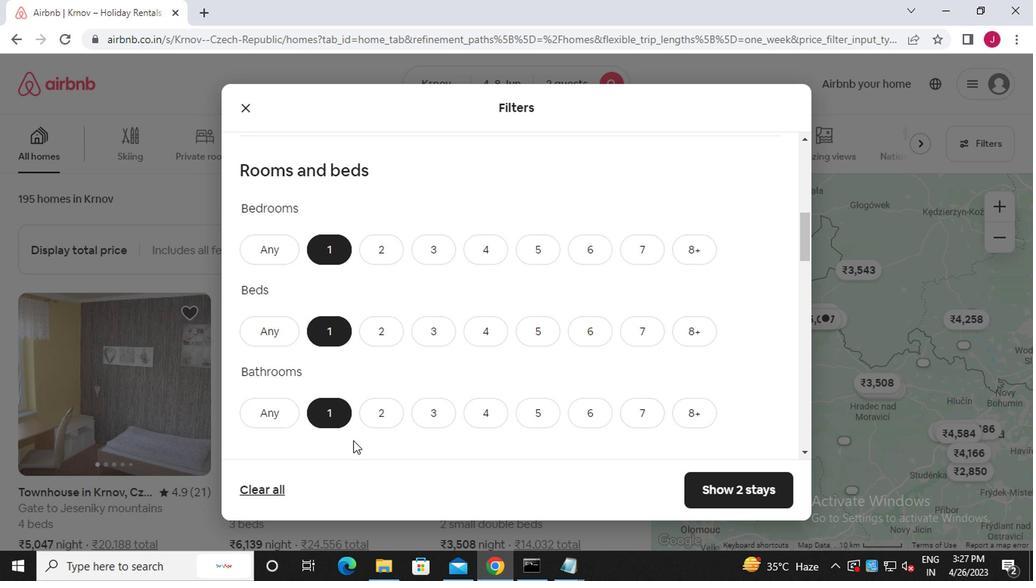 
Action: Mouse scrolled (350, 441) with delta (0, -1)
Screenshot: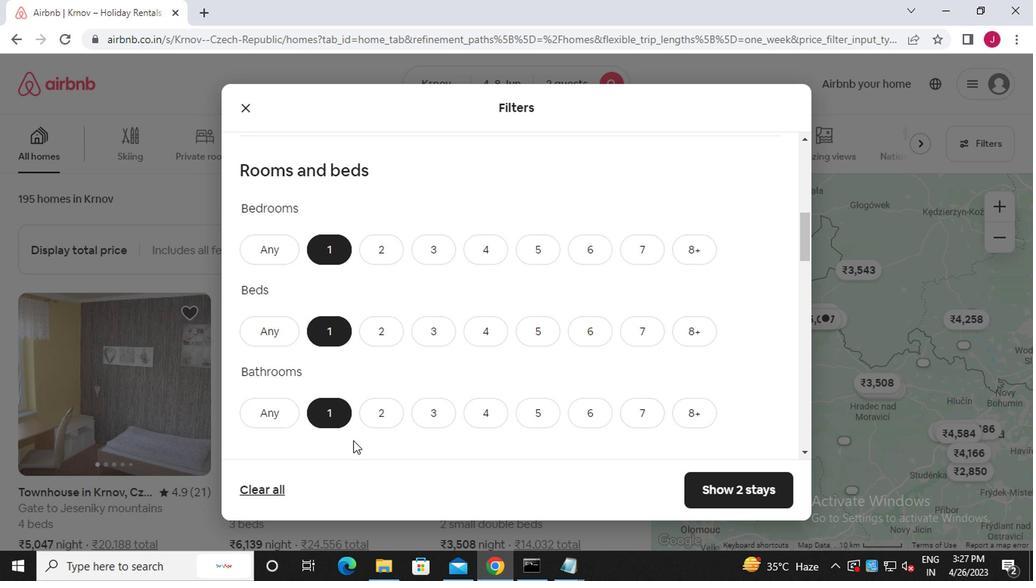 
Action: Mouse moved to (350, 444)
Screenshot: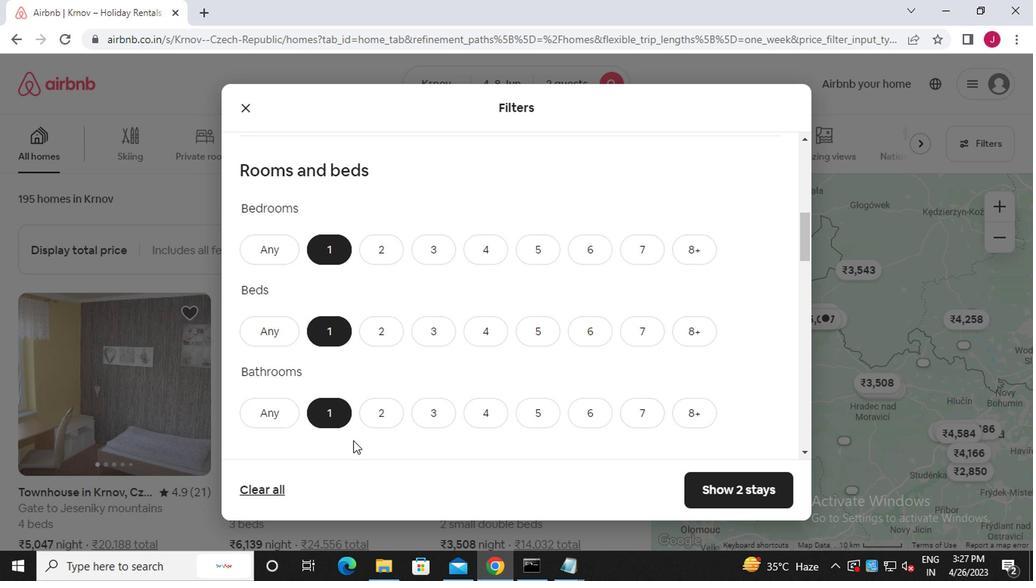 
Action: Mouse scrolled (350, 443) with delta (0, -1)
Screenshot: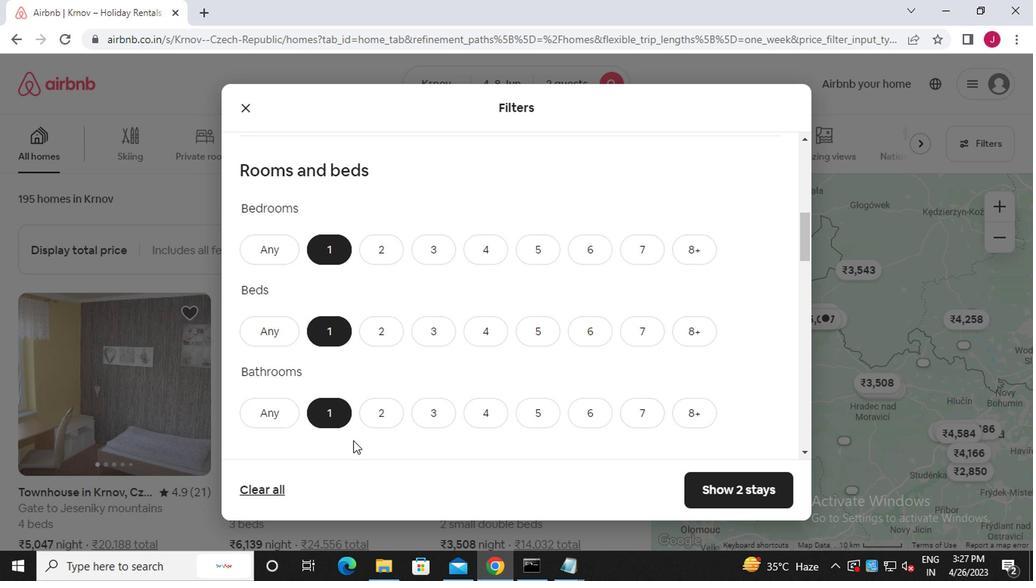 
Action: Mouse moved to (348, 419)
Screenshot: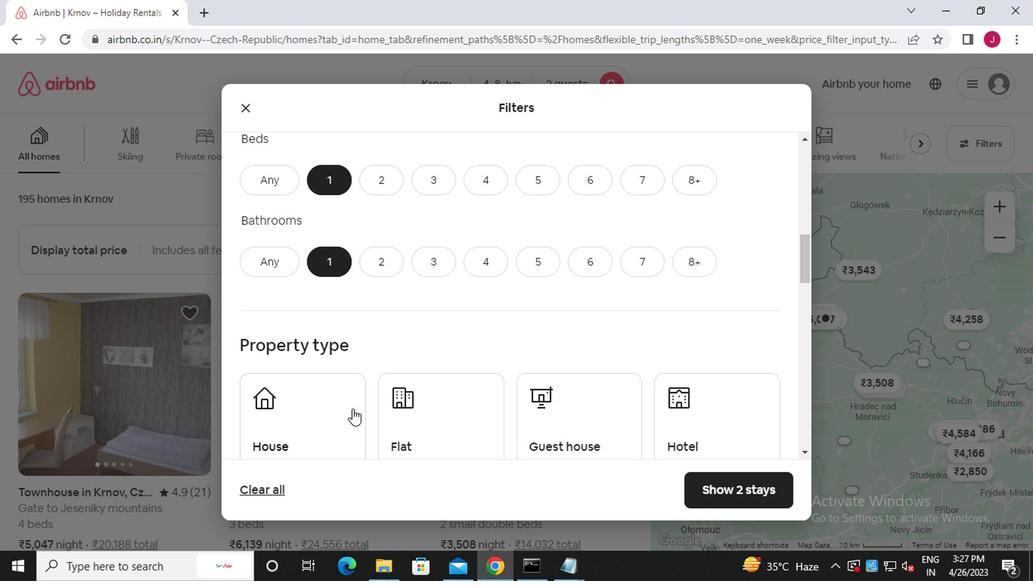 
Action: Mouse pressed left at (348, 419)
Screenshot: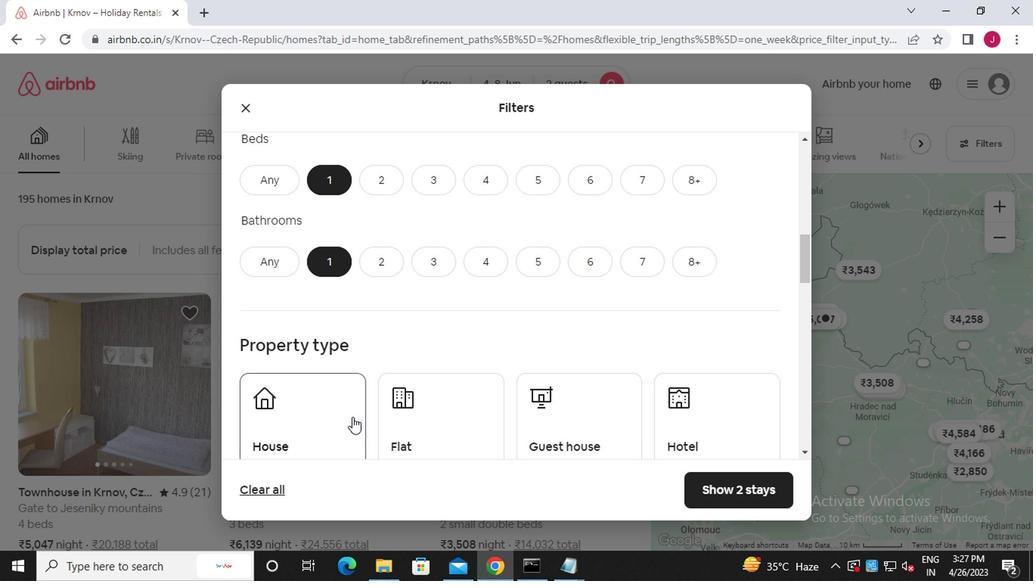 
Action: Mouse moved to (421, 428)
Screenshot: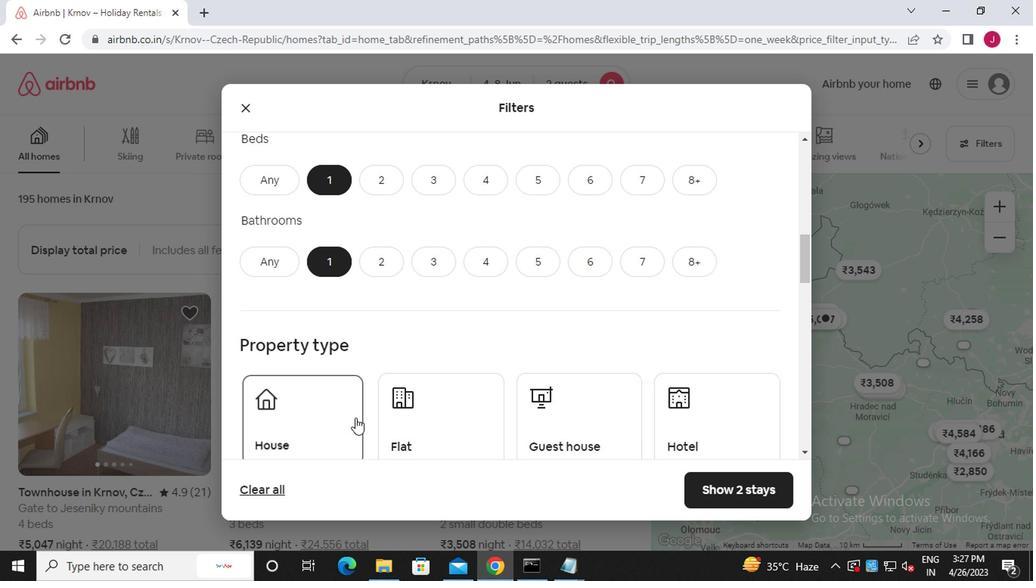 
Action: Mouse pressed left at (421, 428)
Screenshot: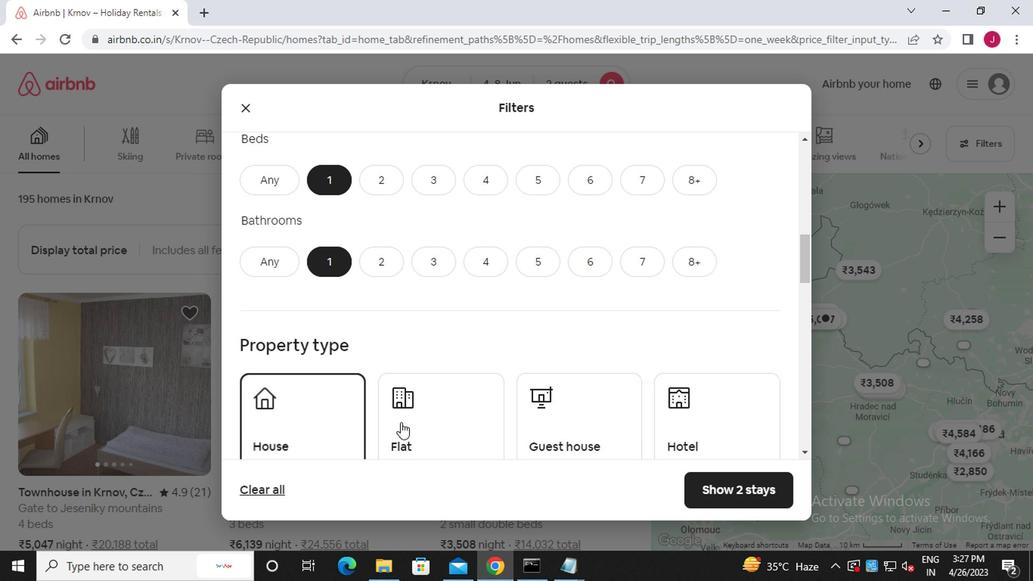 
Action: Mouse moved to (557, 422)
Screenshot: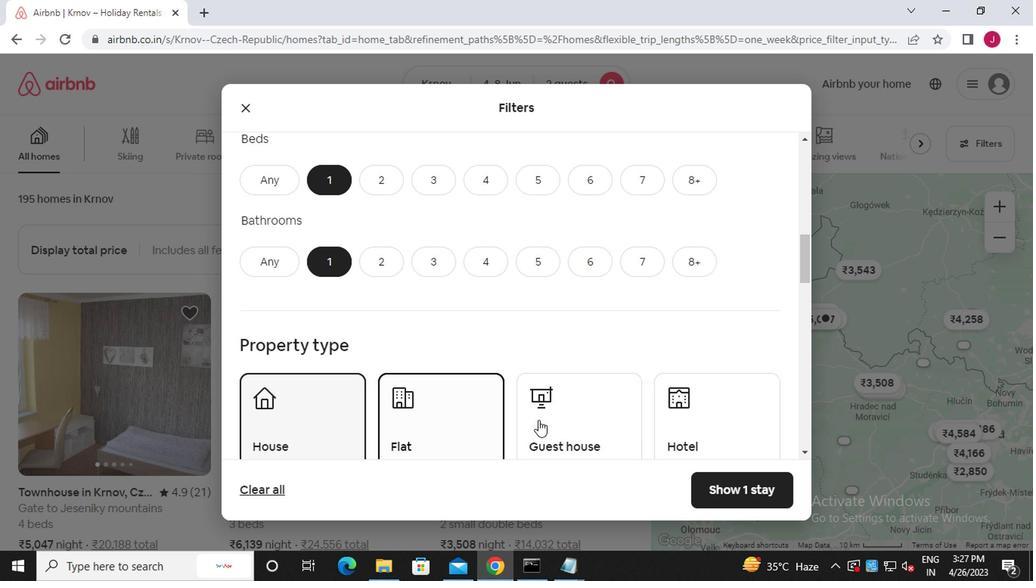 
Action: Mouse pressed left at (557, 422)
Screenshot: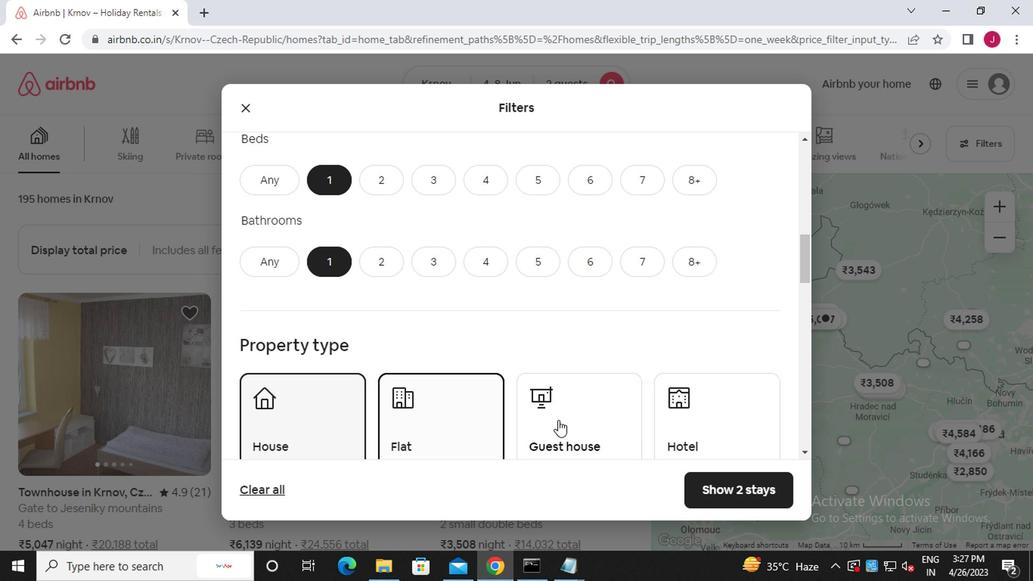
Action: Mouse moved to (691, 420)
Screenshot: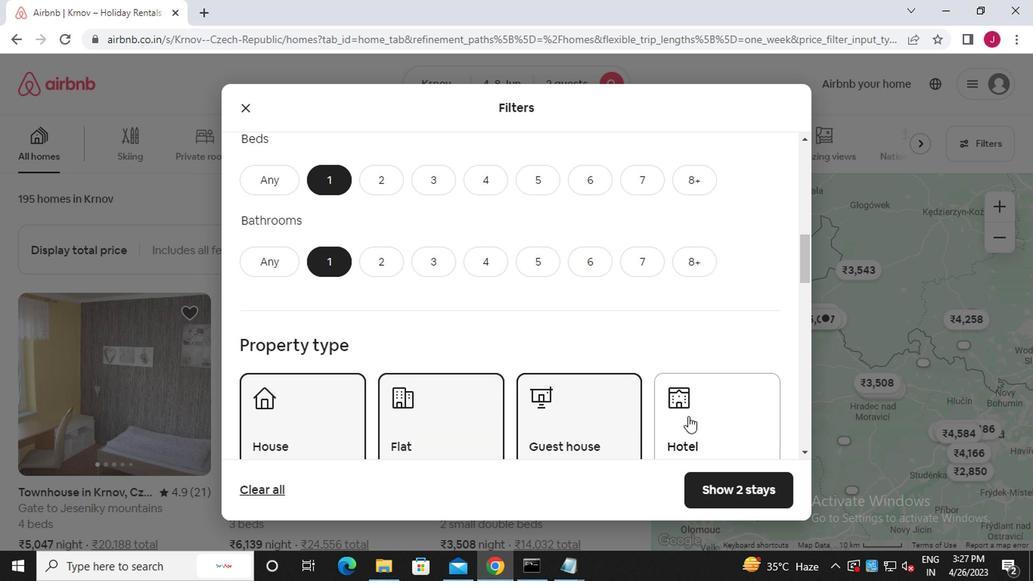 
Action: Mouse pressed left at (691, 420)
Screenshot: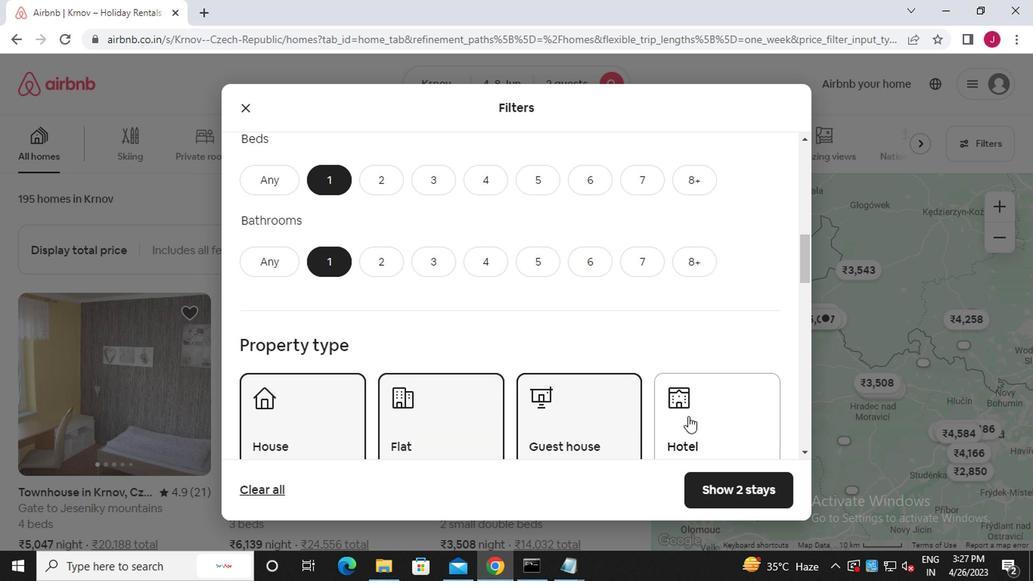 
Action: Mouse moved to (688, 419)
Screenshot: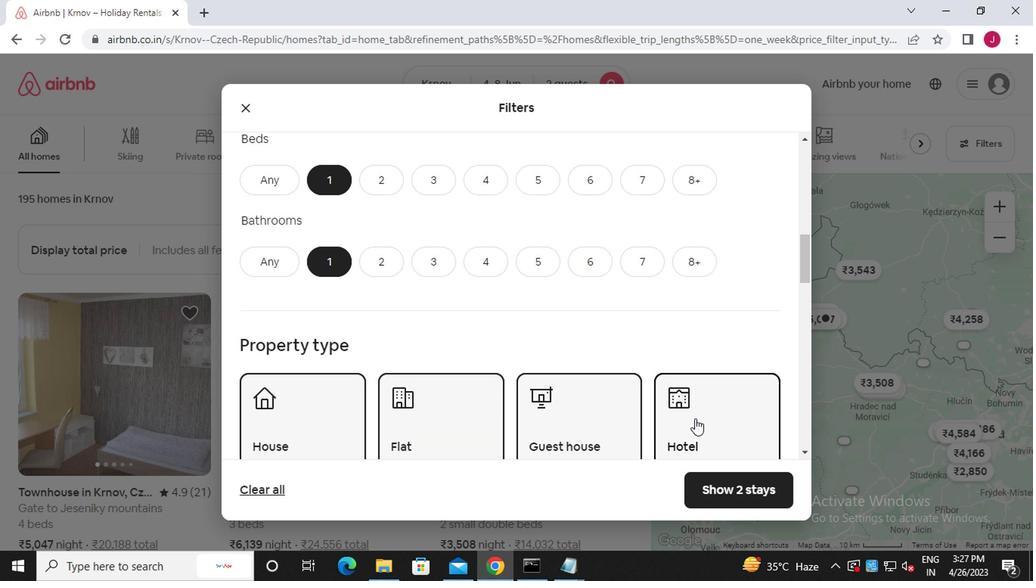 
Action: Mouse scrolled (688, 419) with delta (0, 0)
Screenshot: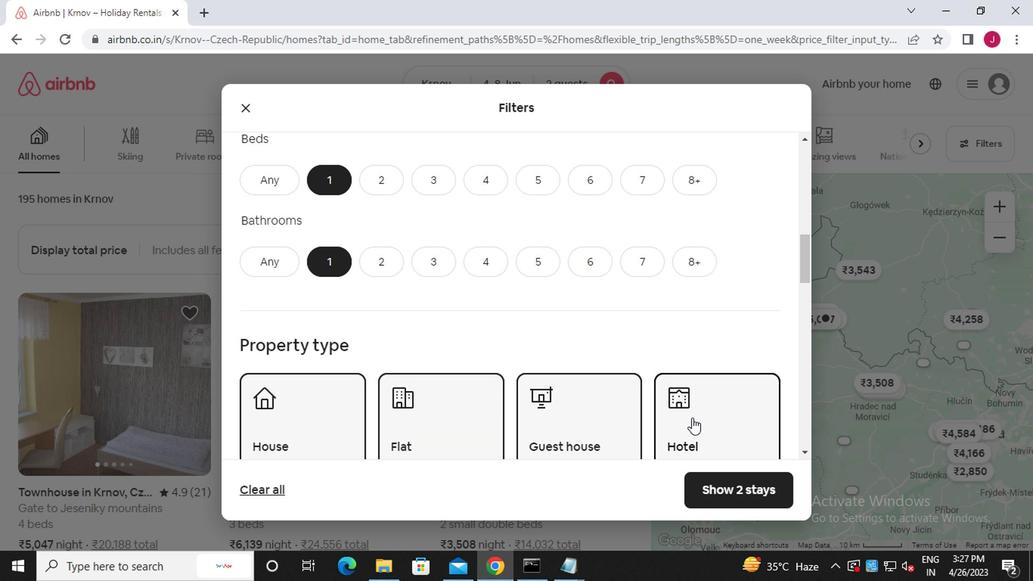 
Action: Mouse scrolled (688, 419) with delta (0, 0)
Screenshot: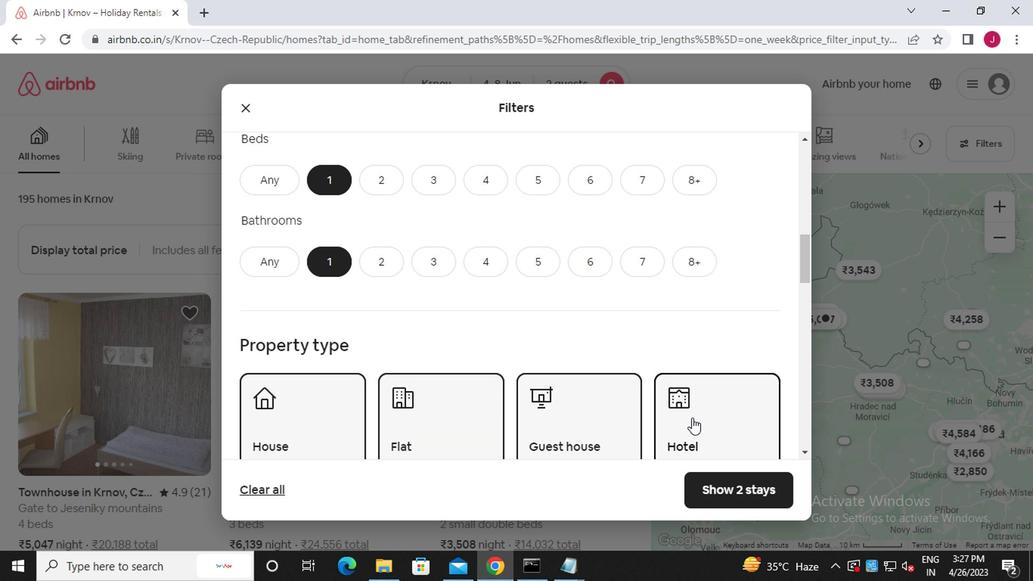 
Action: Mouse scrolled (688, 419) with delta (0, 0)
Screenshot: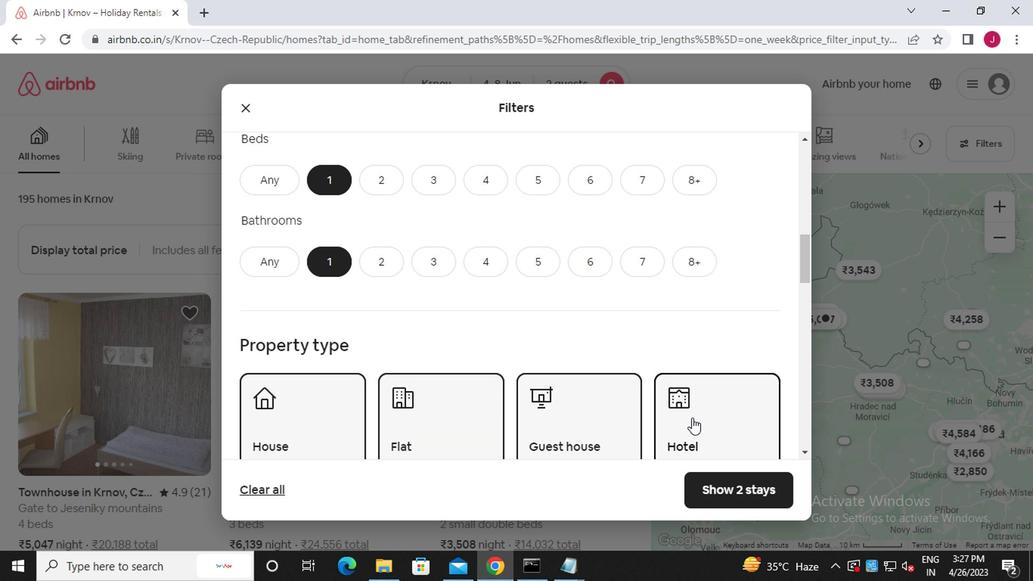 
Action: Mouse moved to (680, 419)
Screenshot: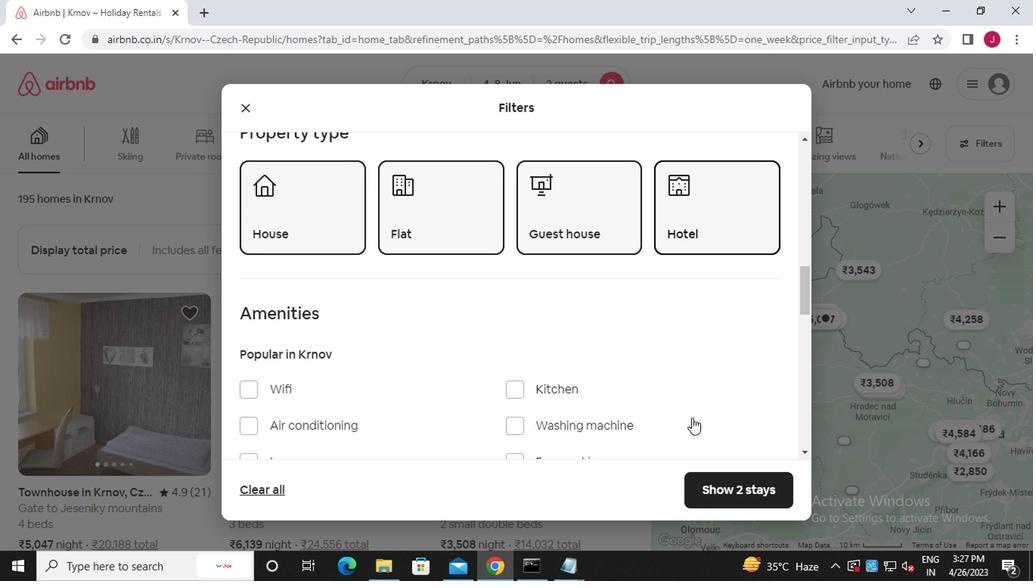 
Action: Mouse scrolled (680, 419) with delta (0, 0)
Screenshot: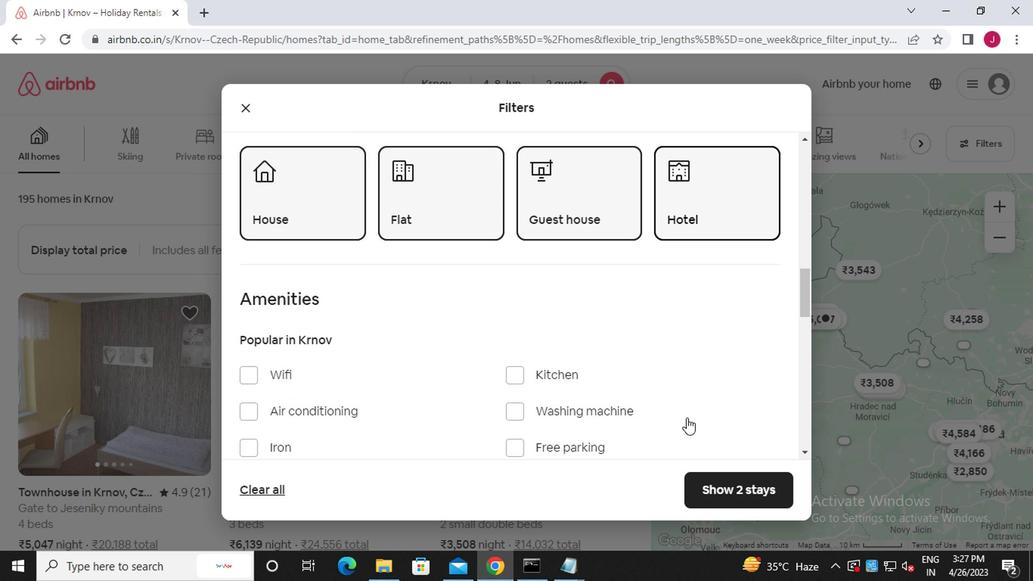 
Action: Mouse scrolled (680, 419) with delta (0, 0)
Screenshot: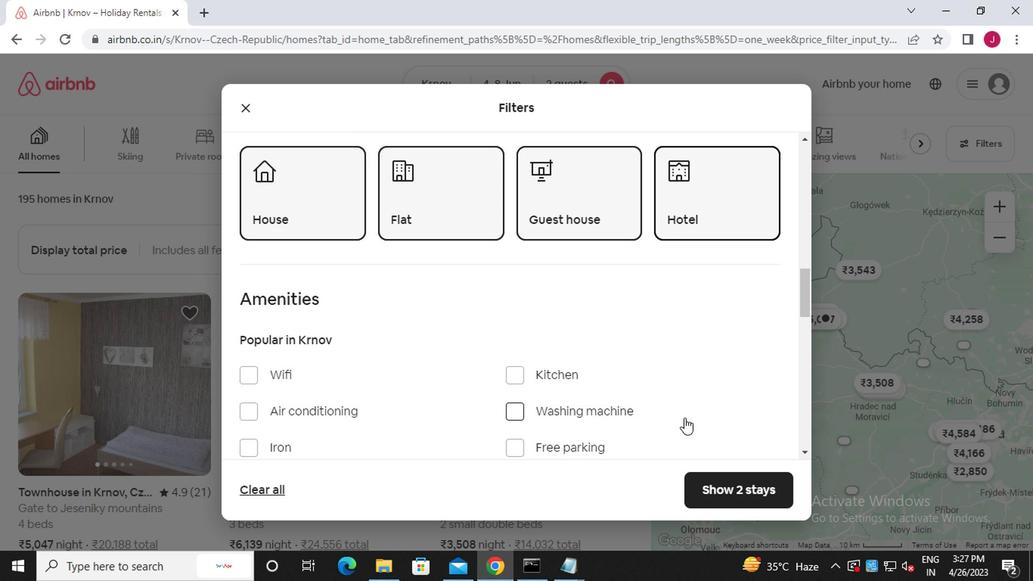 
Action: Mouse scrolled (680, 419) with delta (0, 0)
Screenshot: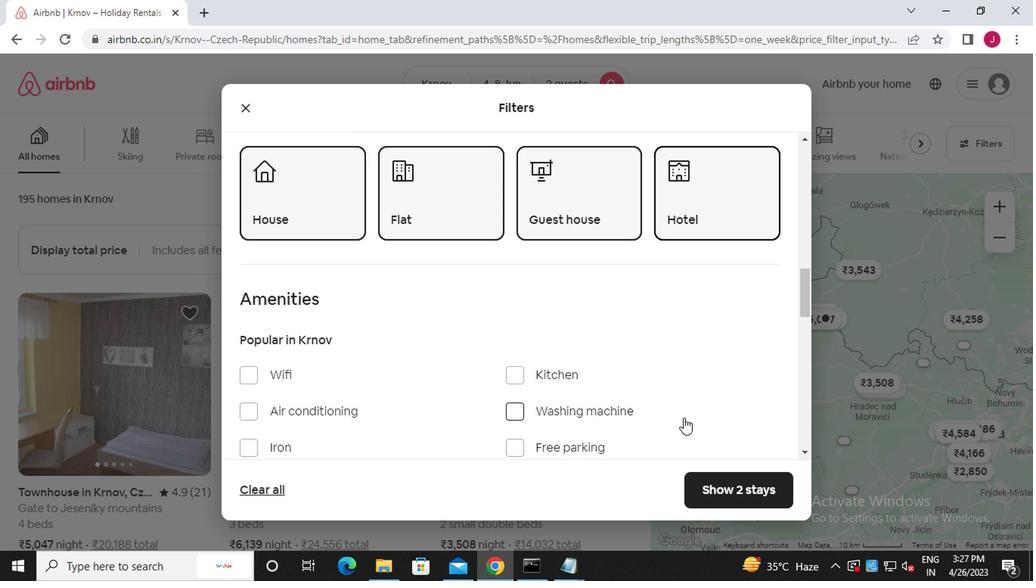 
Action: Mouse scrolled (680, 419) with delta (0, 0)
Screenshot: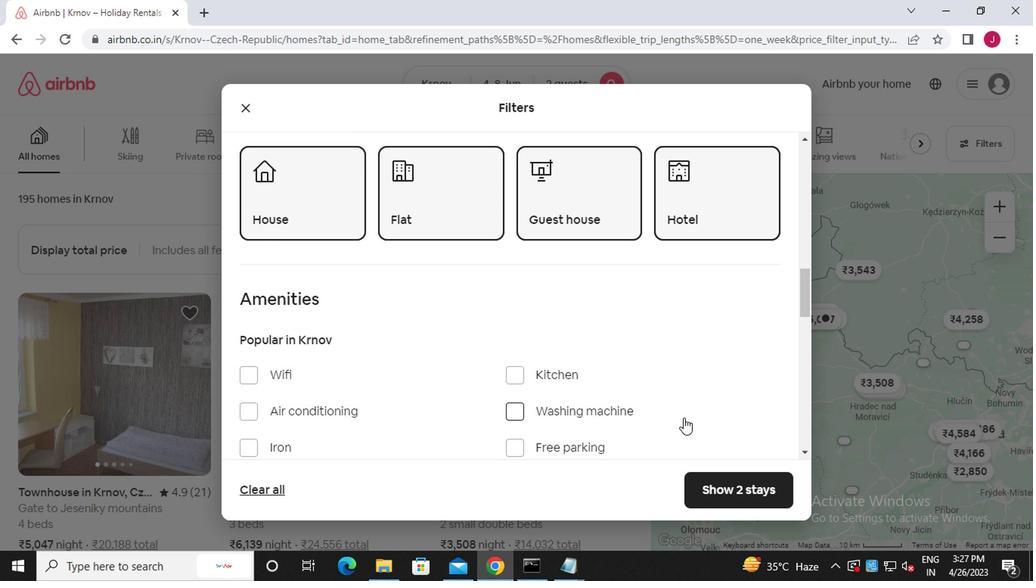 
Action: Mouse moved to (737, 365)
Screenshot: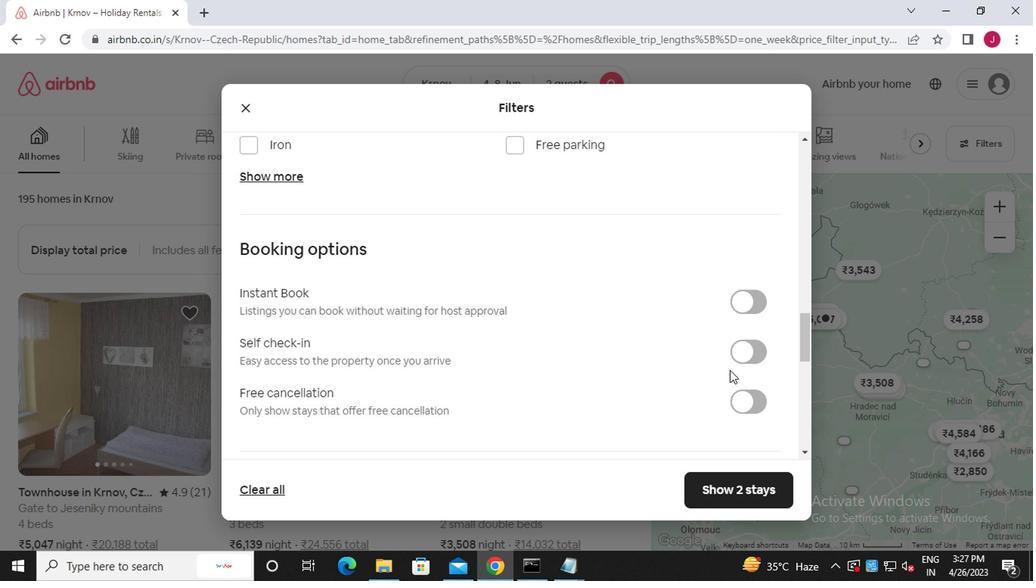 
Action: Mouse pressed left at (737, 365)
Screenshot: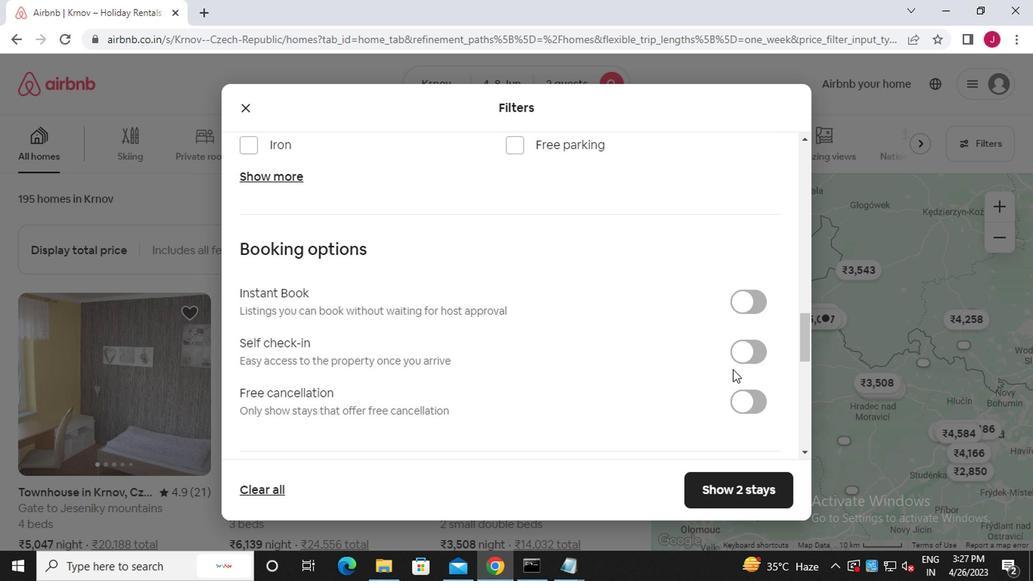
Action: Mouse moved to (509, 403)
Screenshot: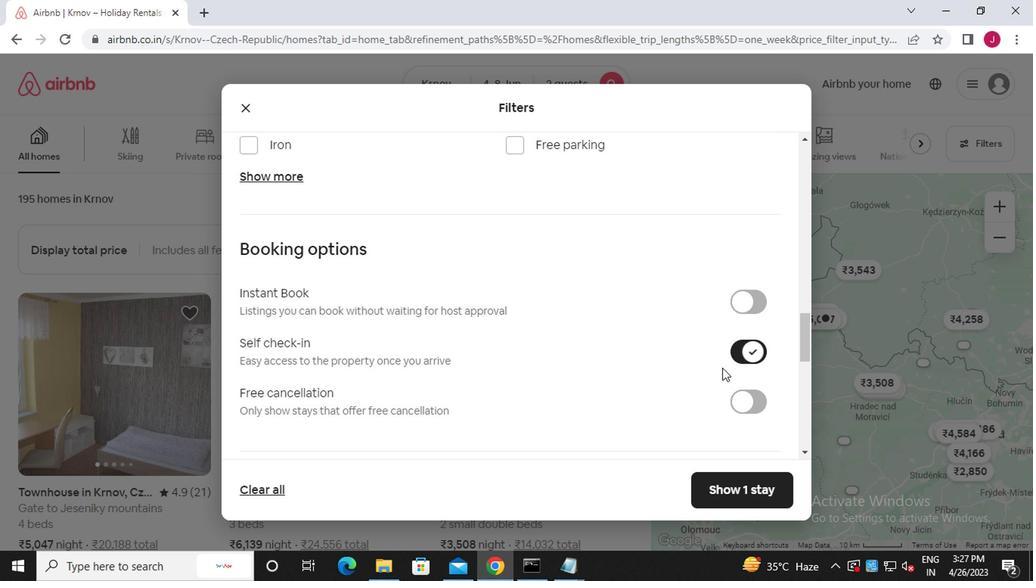 
Action: Mouse scrolled (509, 402) with delta (0, 0)
Screenshot: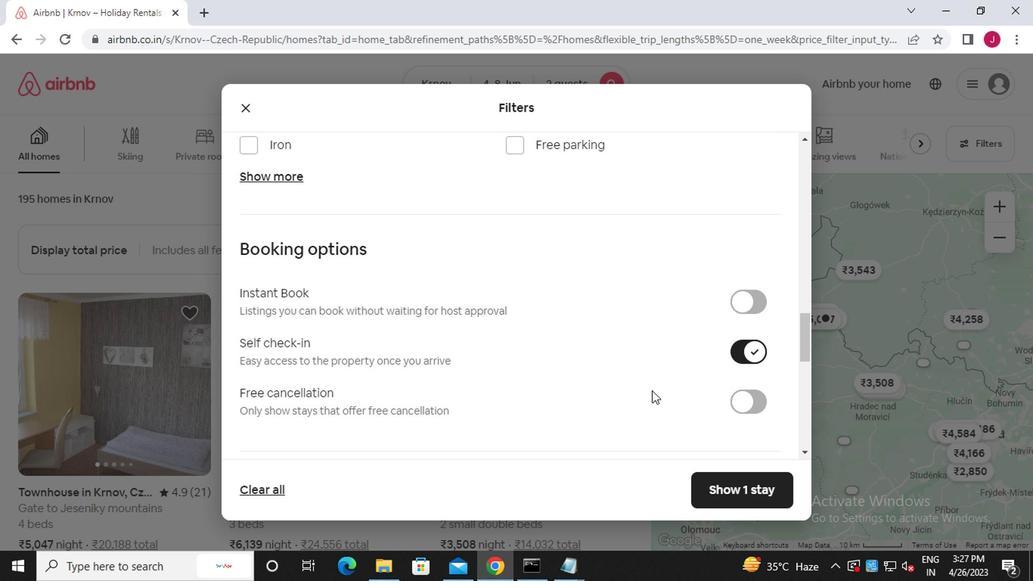 
Action: Mouse scrolled (509, 402) with delta (0, 0)
Screenshot: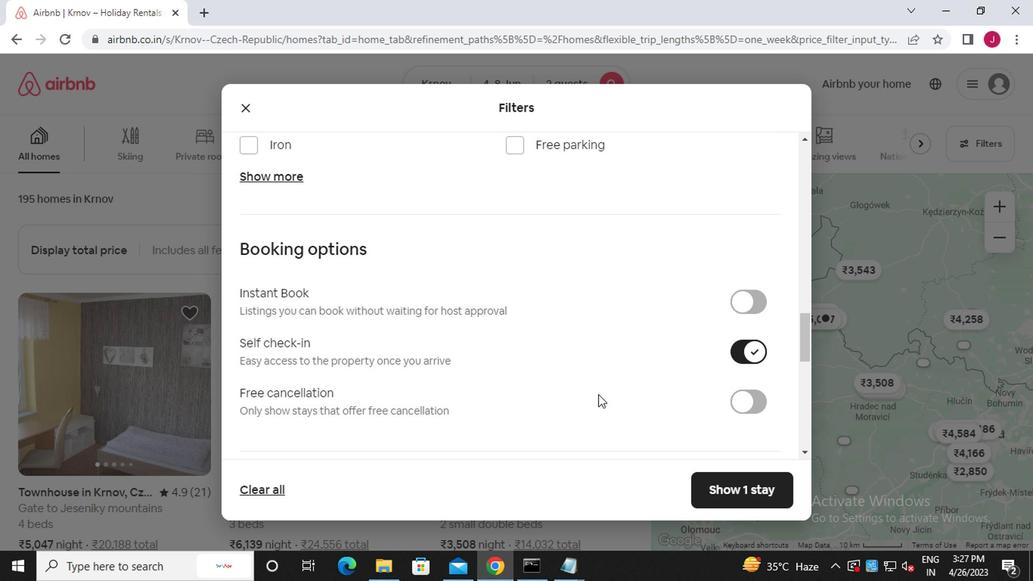 
Action: Mouse scrolled (509, 402) with delta (0, 0)
Screenshot: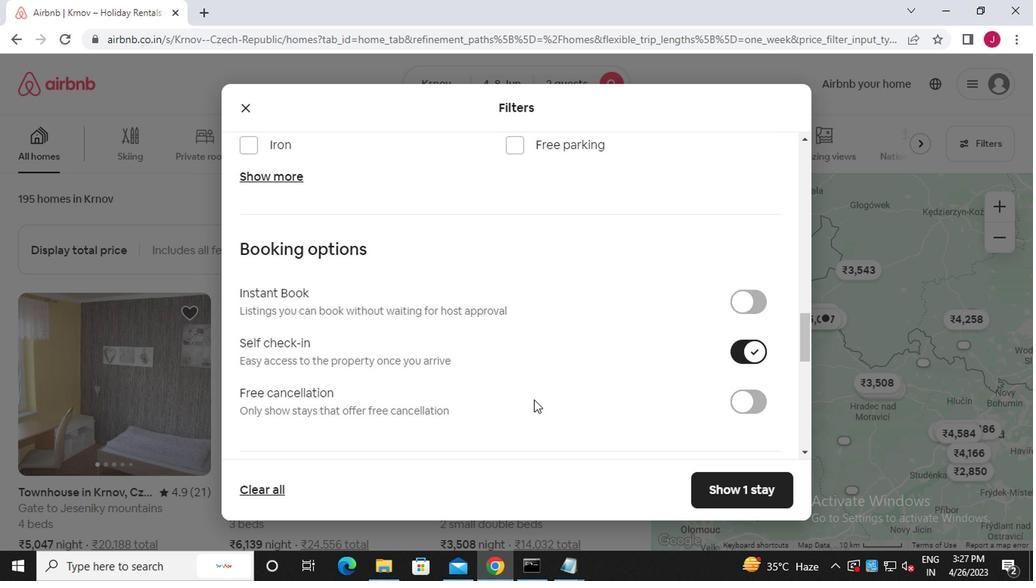 
Action: Mouse scrolled (509, 402) with delta (0, 0)
Screenshot: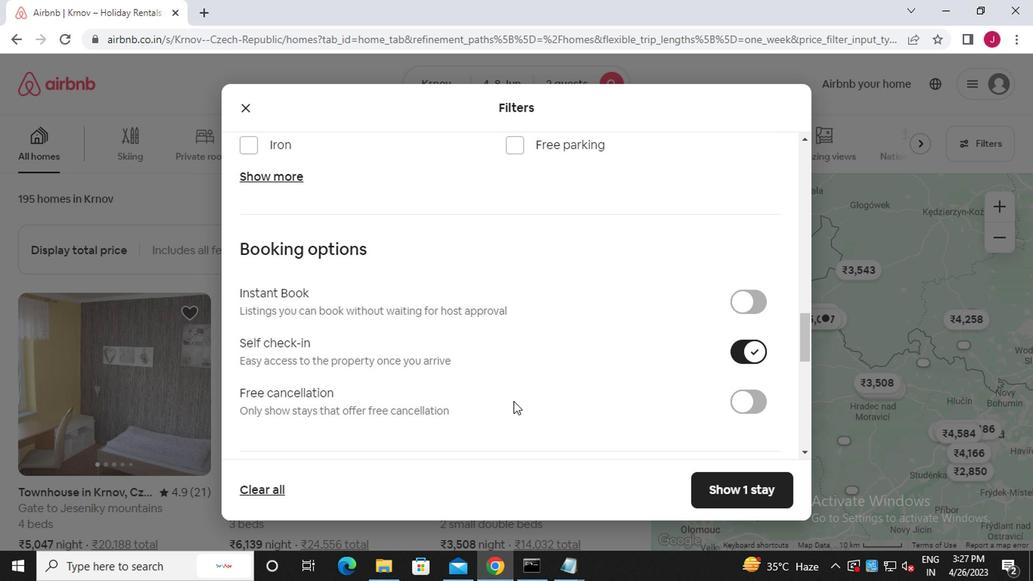 
Action: Mouse scrolled (509, 402) with delta (0, 0)
Screenshot: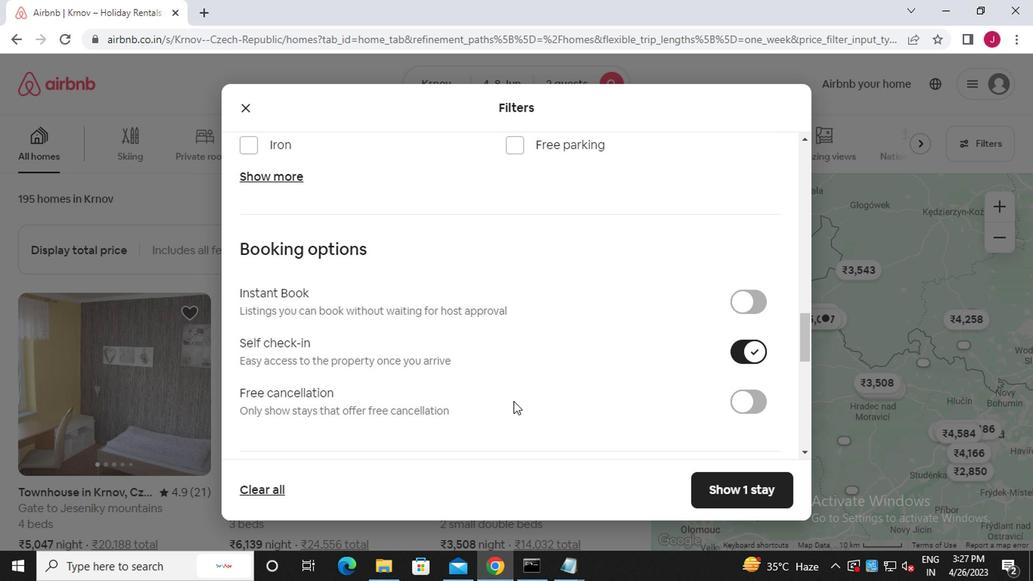 
Action: Mouse scrolled (509, 402) with delta (0, 0)
Screenshot: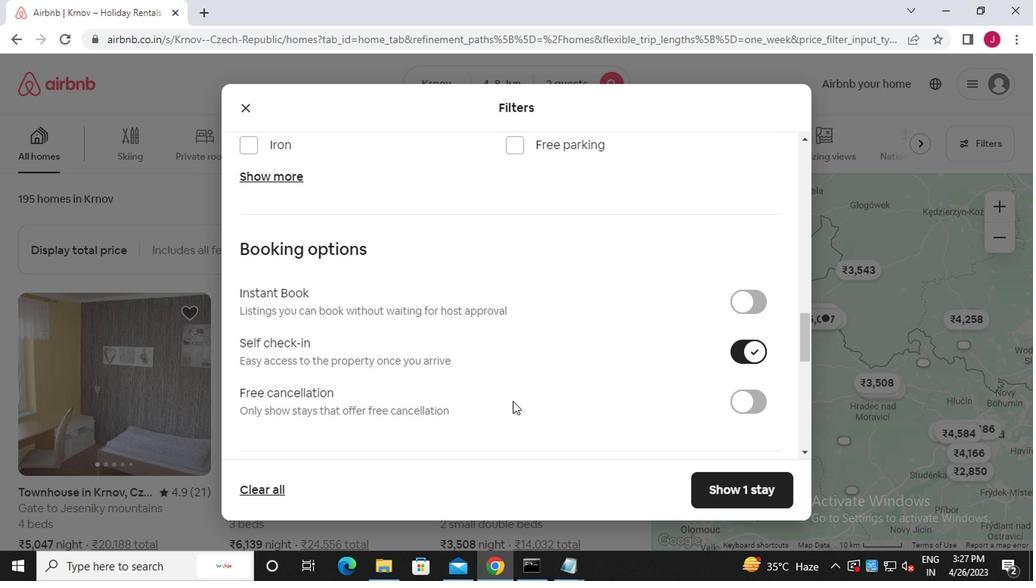 
Action: Mouse scrolled (509, 402) with delta (0, 0)
Screenshot: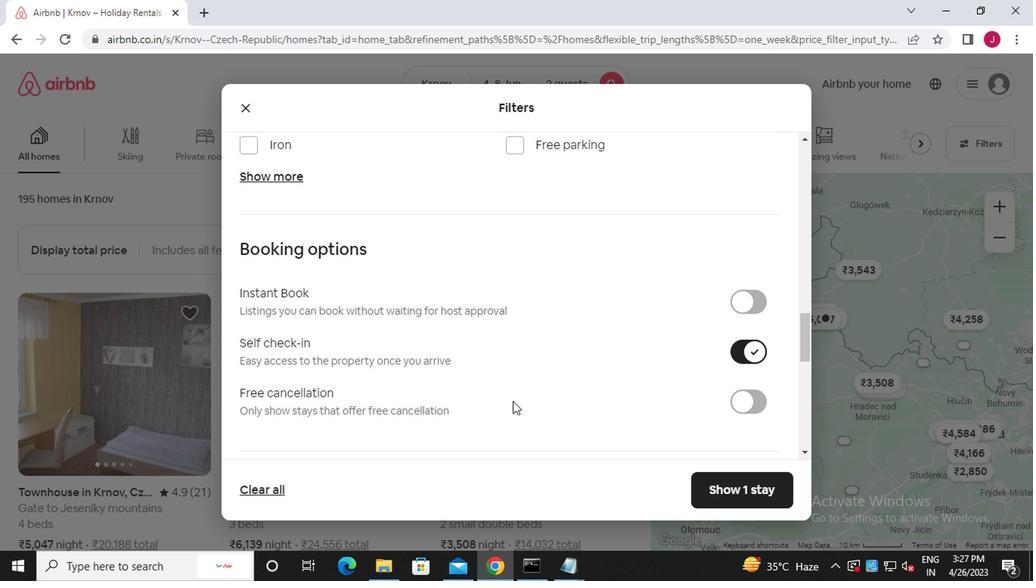 
Action: Mouse moved to (254, 390)
Screenshot: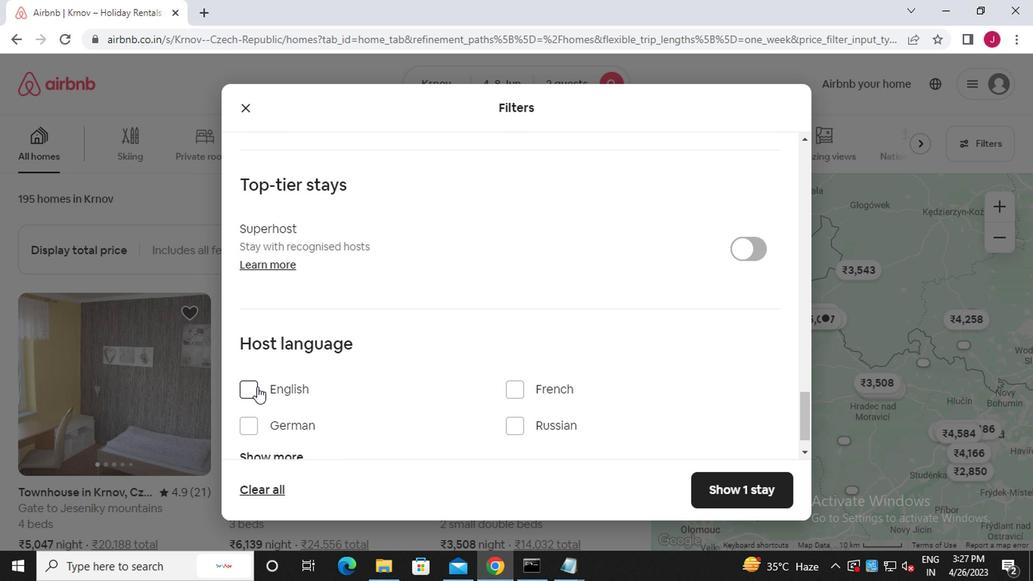 
Action: Mouse pressed left at (254, 390)
Screenshot: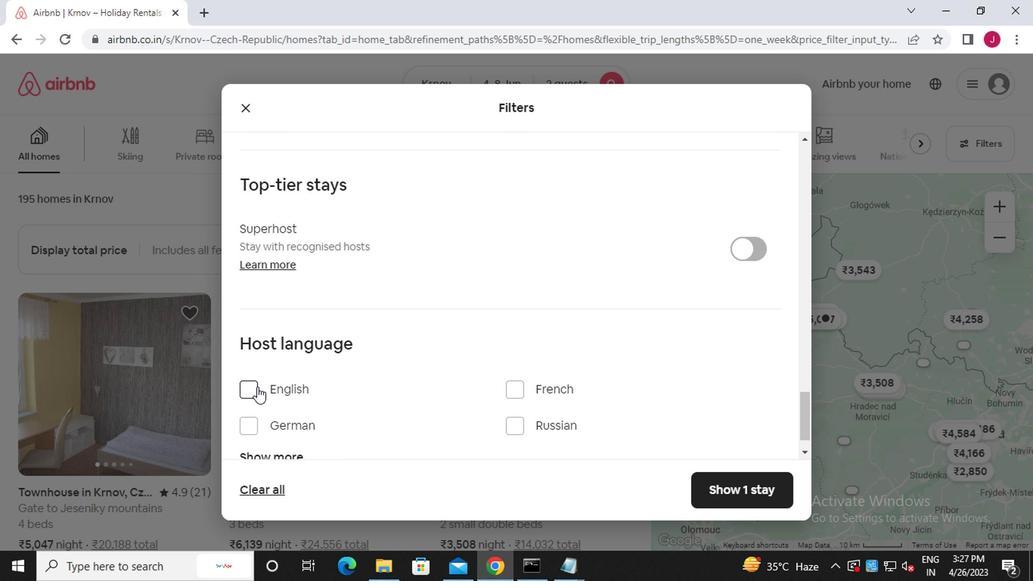 
Action: Mouse moved to (715, 487)
Screenshot: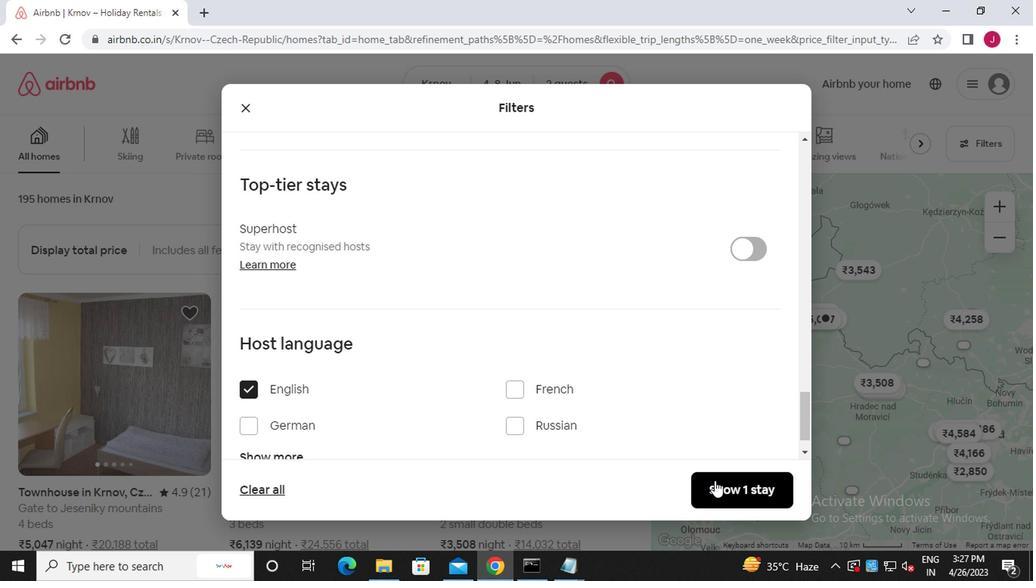 
Action: Mouse pressed left at (715, 487)
Screenshot: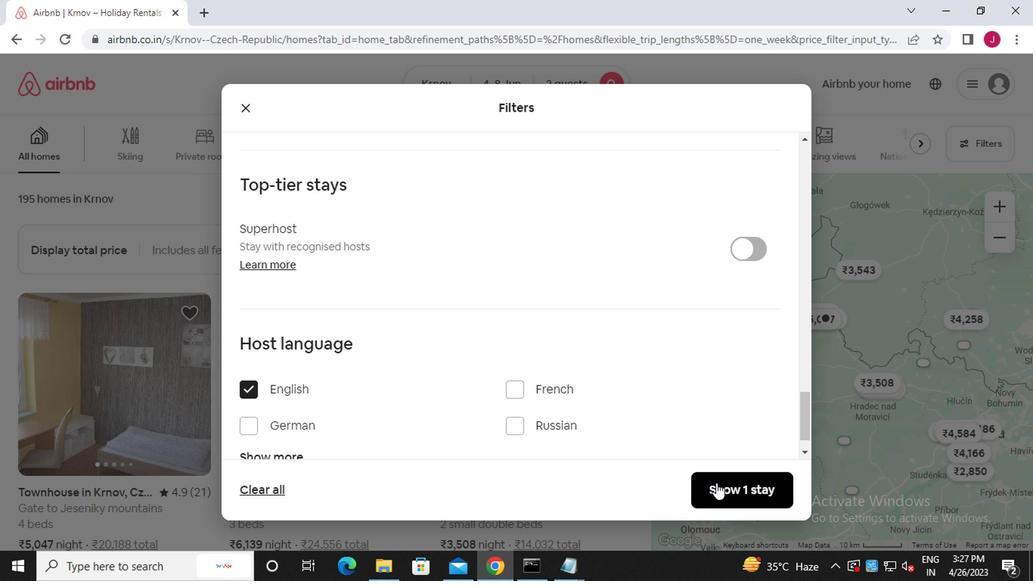 
Action: Mouse moved to (699, 475)
Screenshot: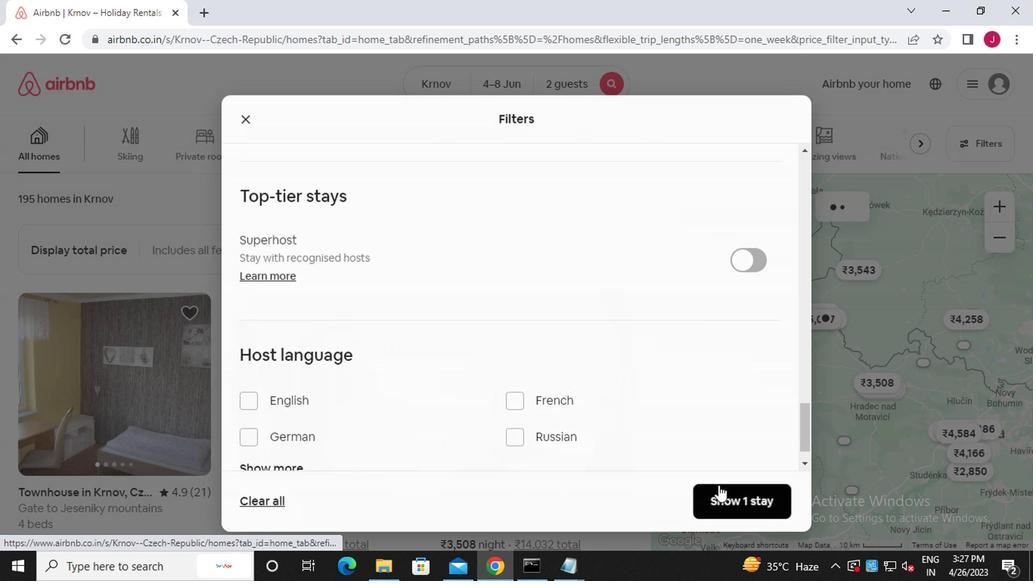 
